 Task: Search one way flight ticket for 2 adults, 2 infants in seat and 1 infant on lap in first from Westerly: Westerly State Airport to Riverton: Central Wyoming Regional Airport (was Riverton Regional) on 8-4-2023. Choice of flights is Southwest. Number of bags: 5 checked bags. Price is upto 85000. Outbound departure time preference is 10:45.
Action: Mouse moved to (312, 274)
Screenshot: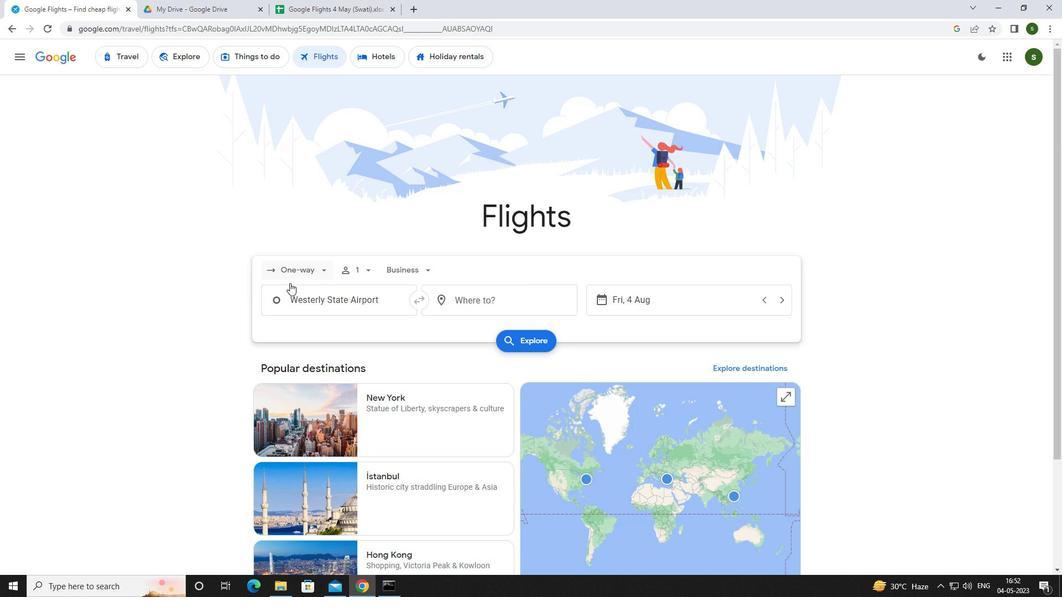 
Action: Mouse pressed left at (312, 274)
Screenshot: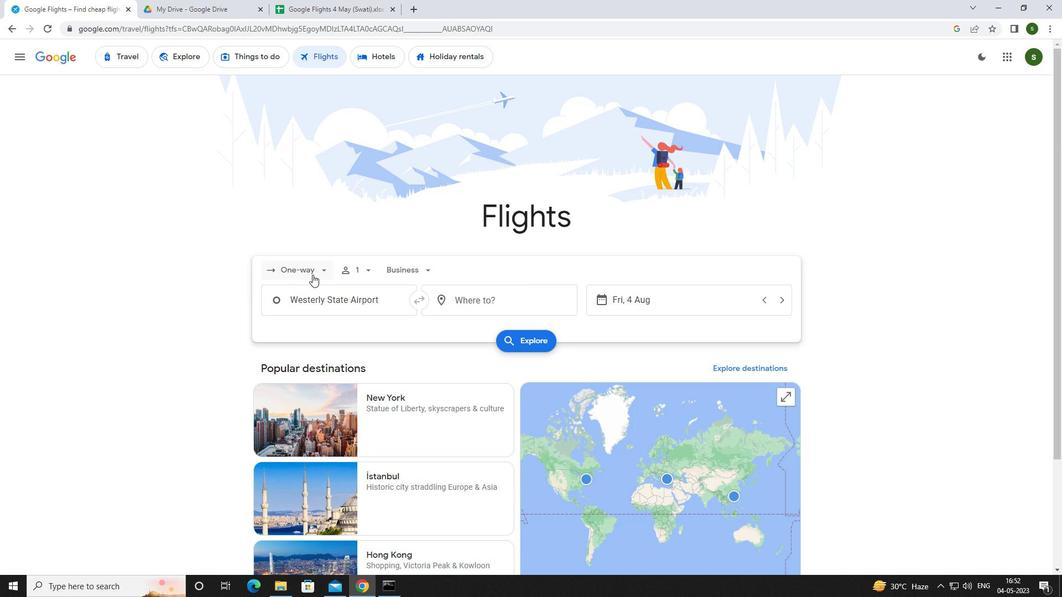 
Action: Mouse moved to (316, 315)
Screenshot: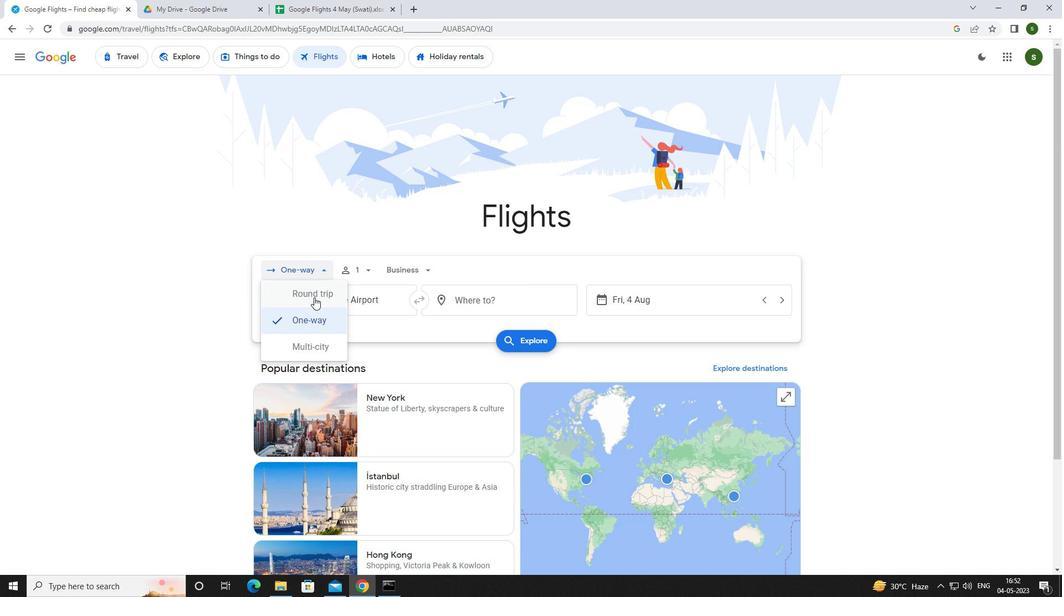 
Action: Mouse pressed left at (316, 315)
Screenshot: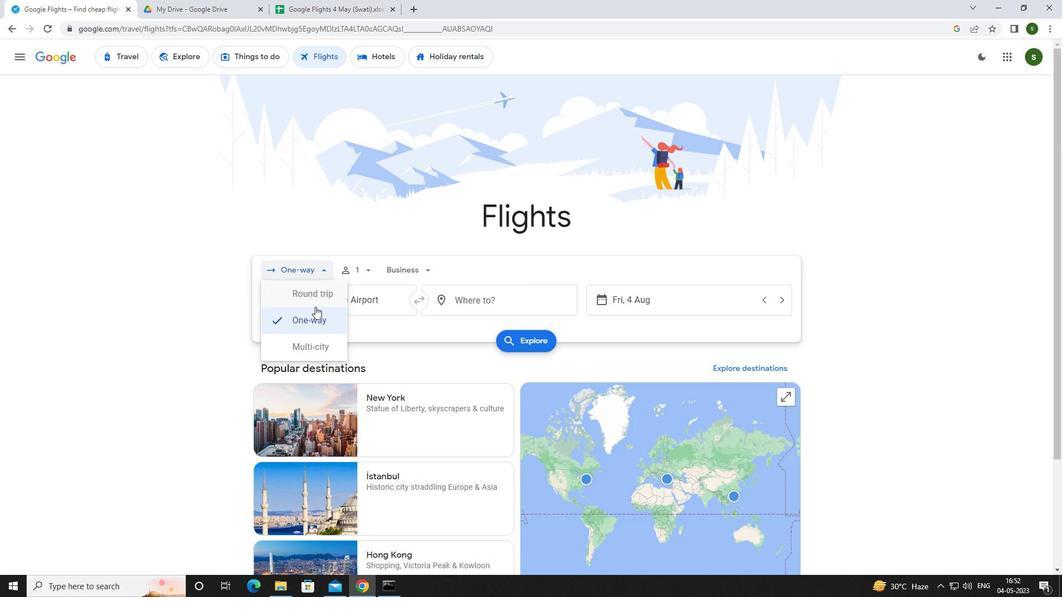
Action: Mouse moved to (367, 271)
Screenshot: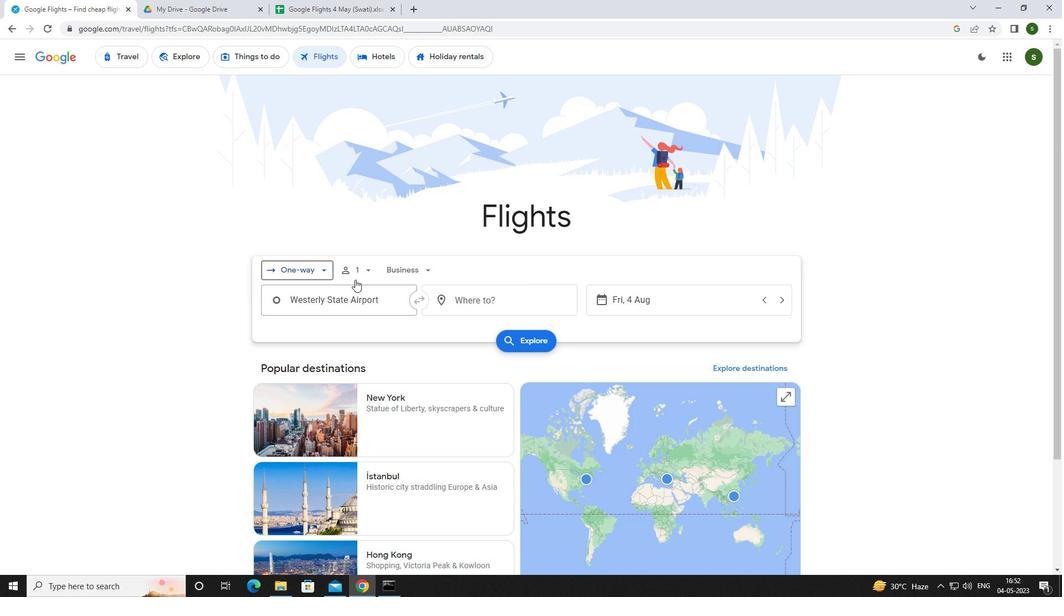 
Action: Mouse pressed left at (367, 271)
Screenshot: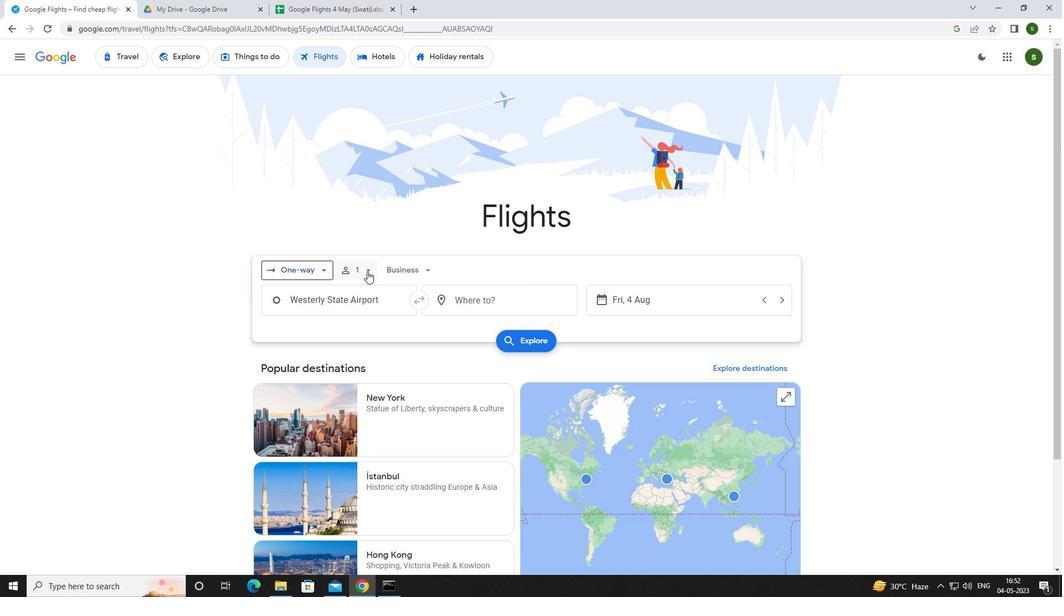 
Action: Mouse moved to (458, 293)
Screenshot: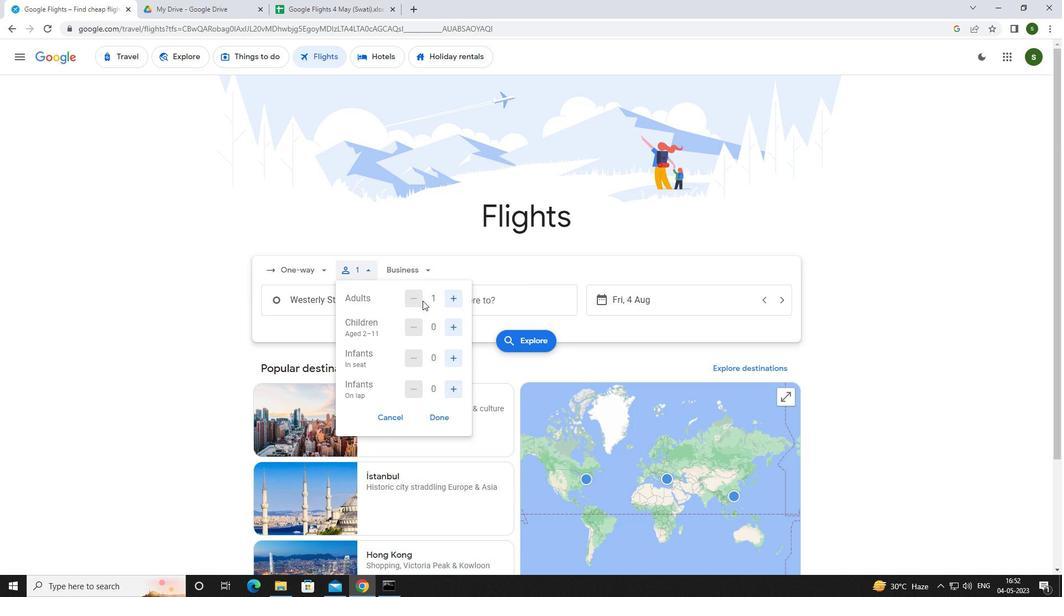 
Action: Mouse pressed left at (458, 293)
Screenshot: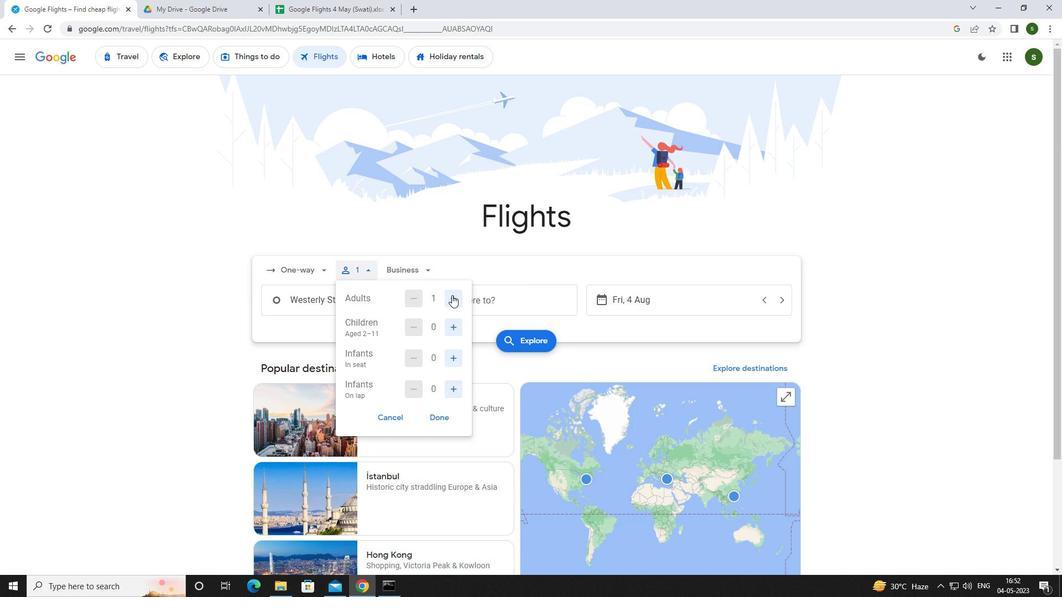 
Action: Mouse moved to (450, 355)
Screenshot: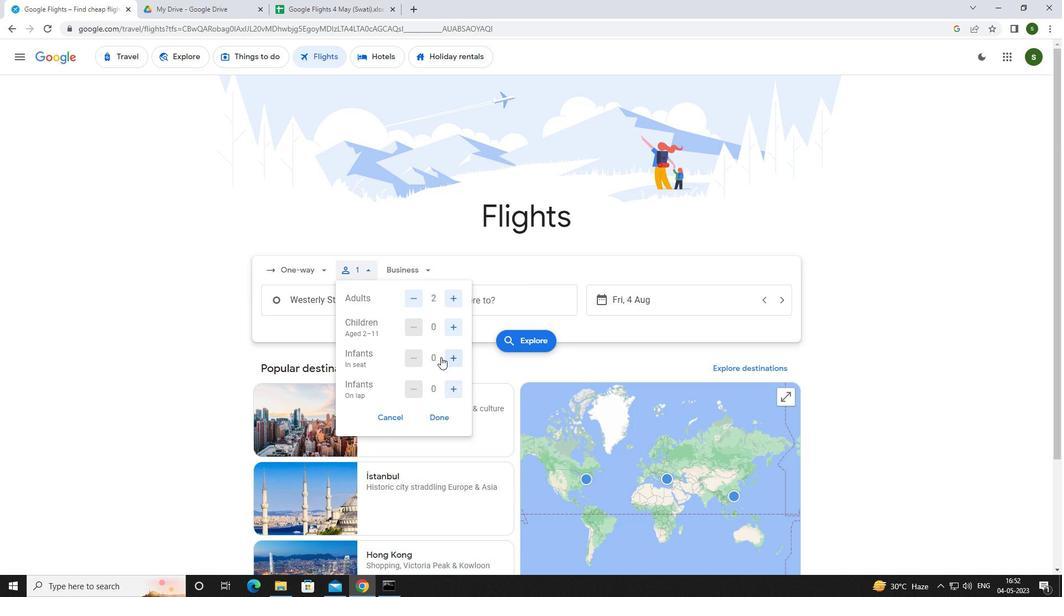 
Action: Mouse pressed left at (450, 355)
Screenshot: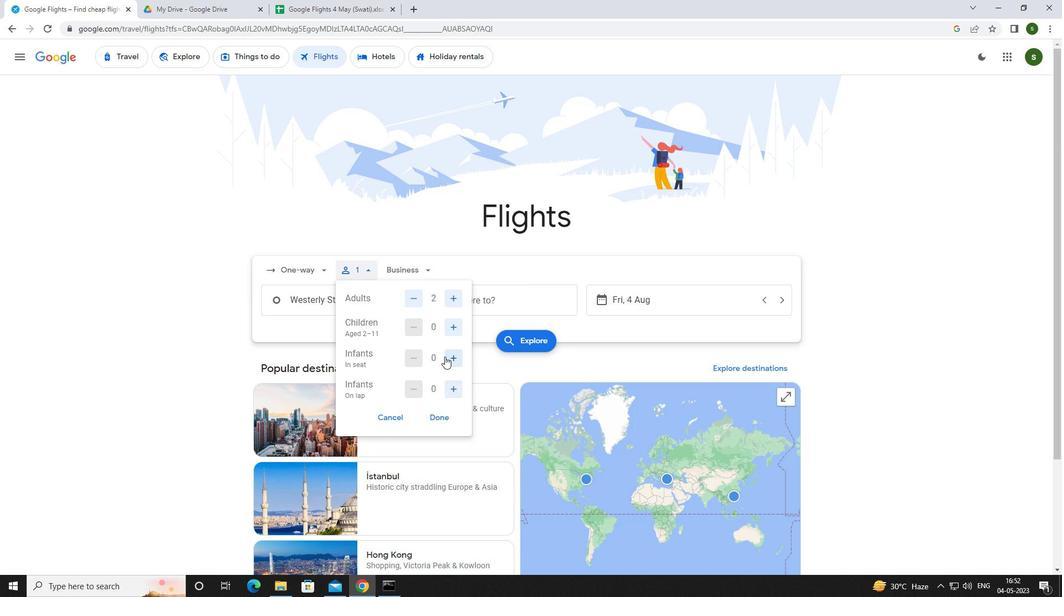 
Action: Mouse pressed left at (450, 355)
Screenshot: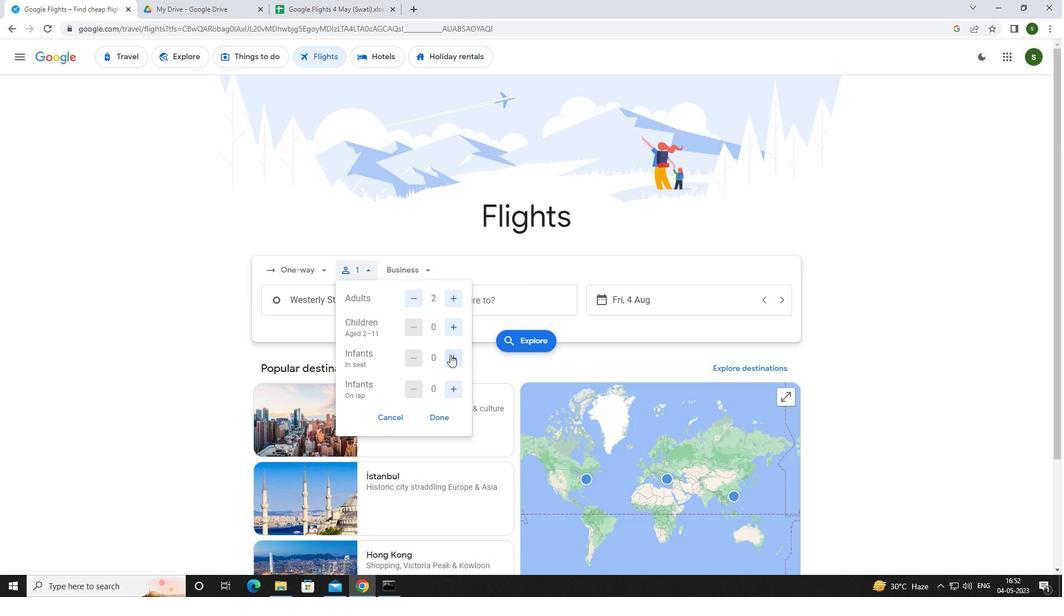 
Action: Mouse moved to (453, 381)
Screenshot: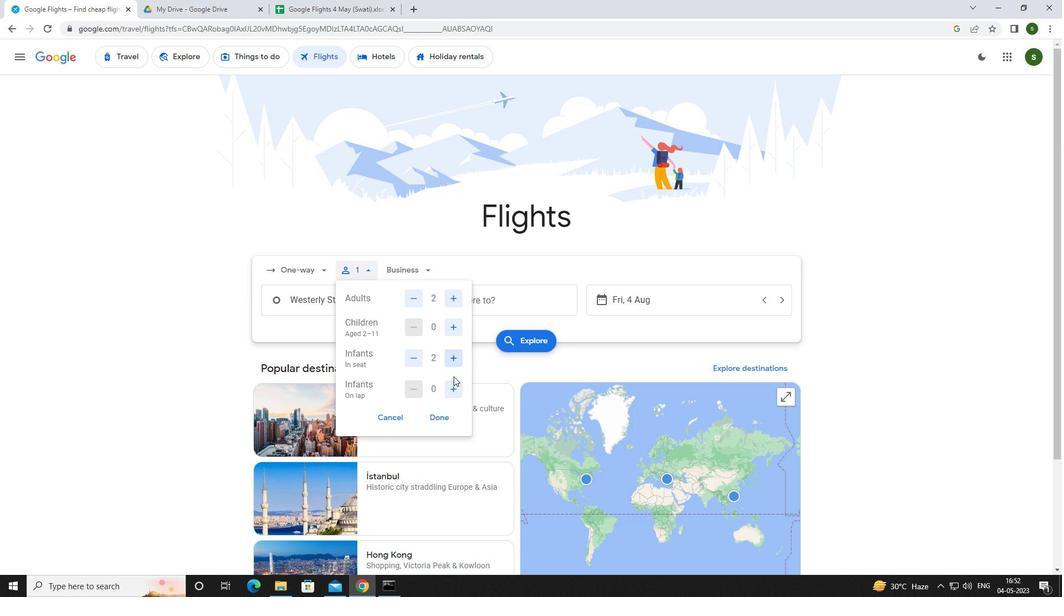 
Action: Mouse pressed left at (453, 381)
Screenshot: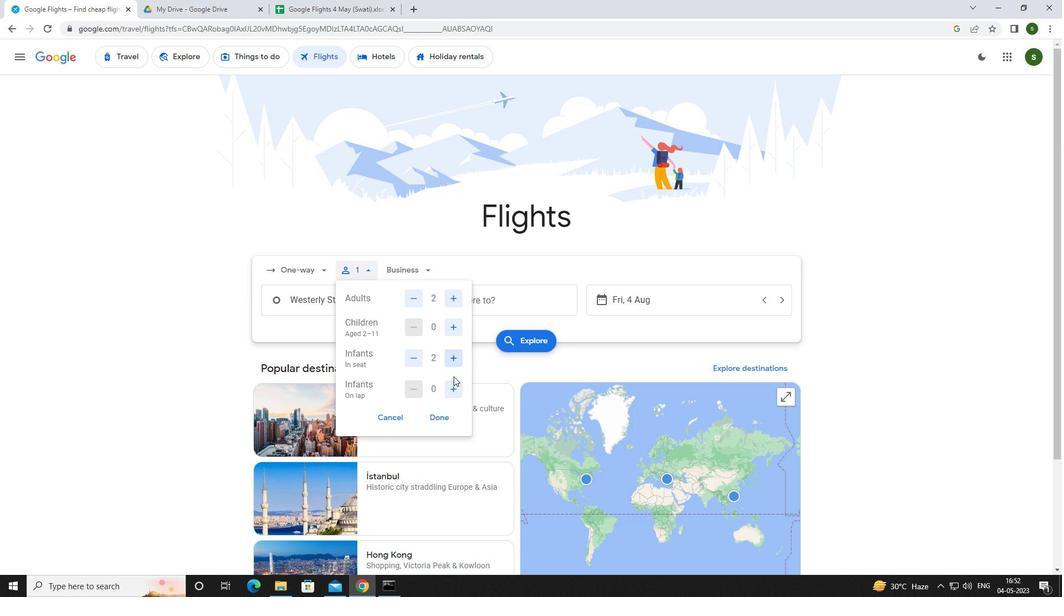 
Action: Mouse moved to (427, 266)
Screenshot: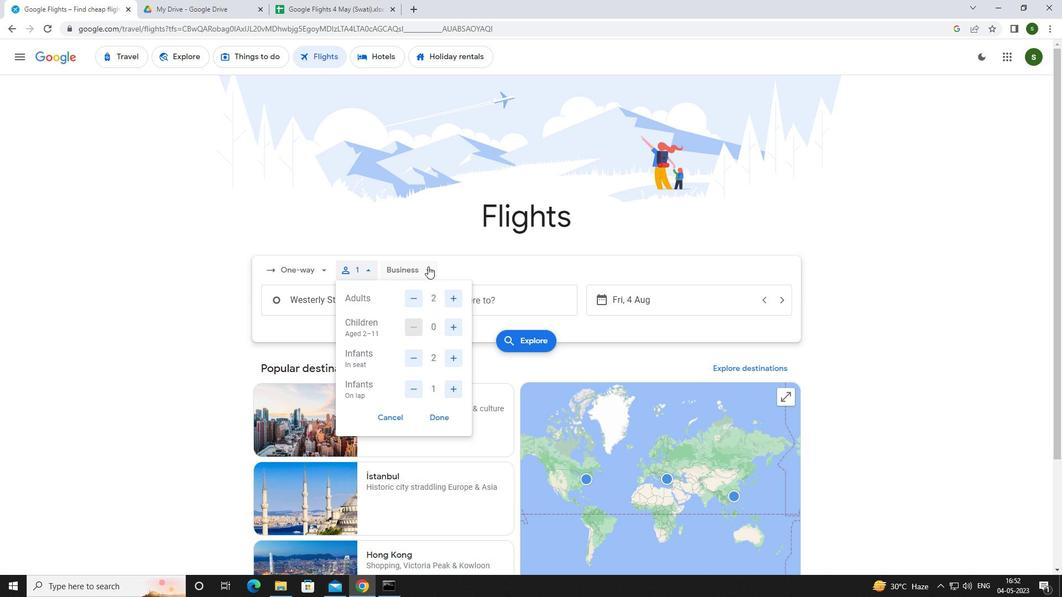 
Action: Mouse pressed left at (427, 266)
Screenshot: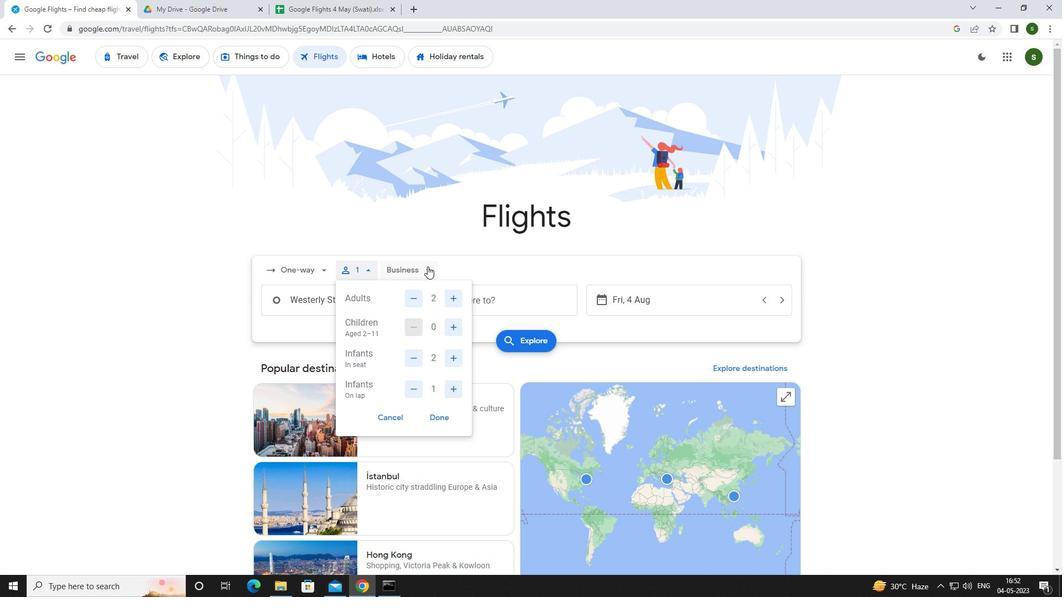 
Action: Mouse moved to (433, 362)
Screenshot: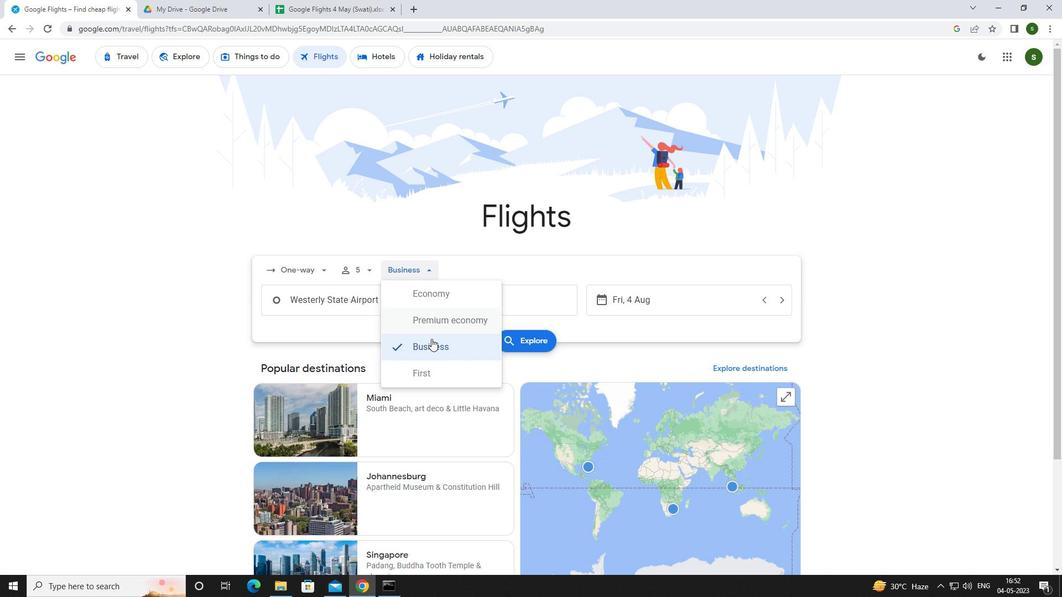 
Action: Mouse pressed left at (433, 362)
Screenshot: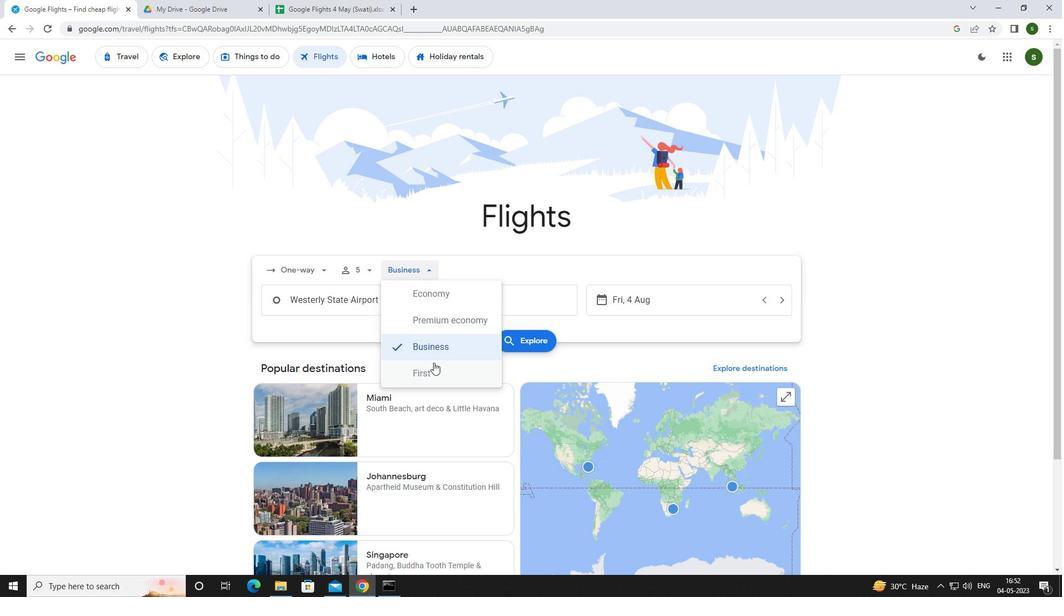 
Action: Mouse moved to (376, 301)
Screenshot: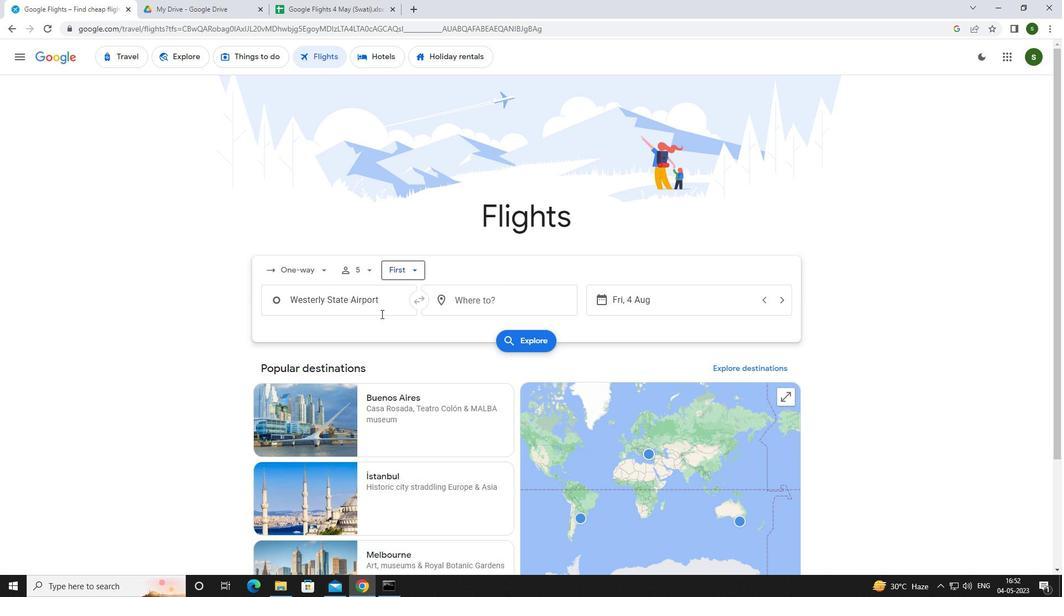 
Action: Mouse pressed left at (376, 301)
Screenshot: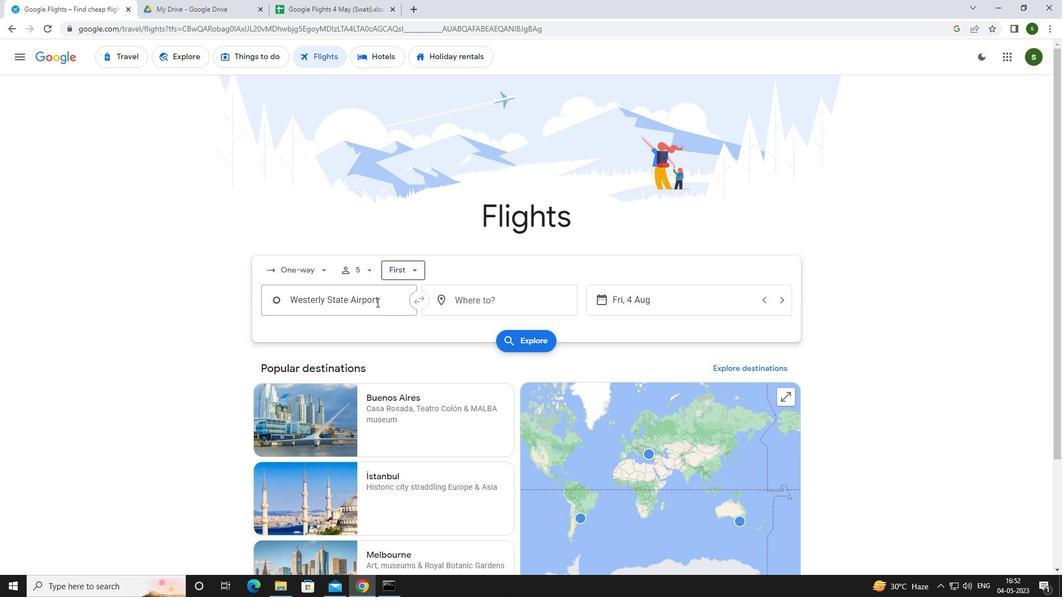
Action: Mouse moved to (359, 310)
Screenshot: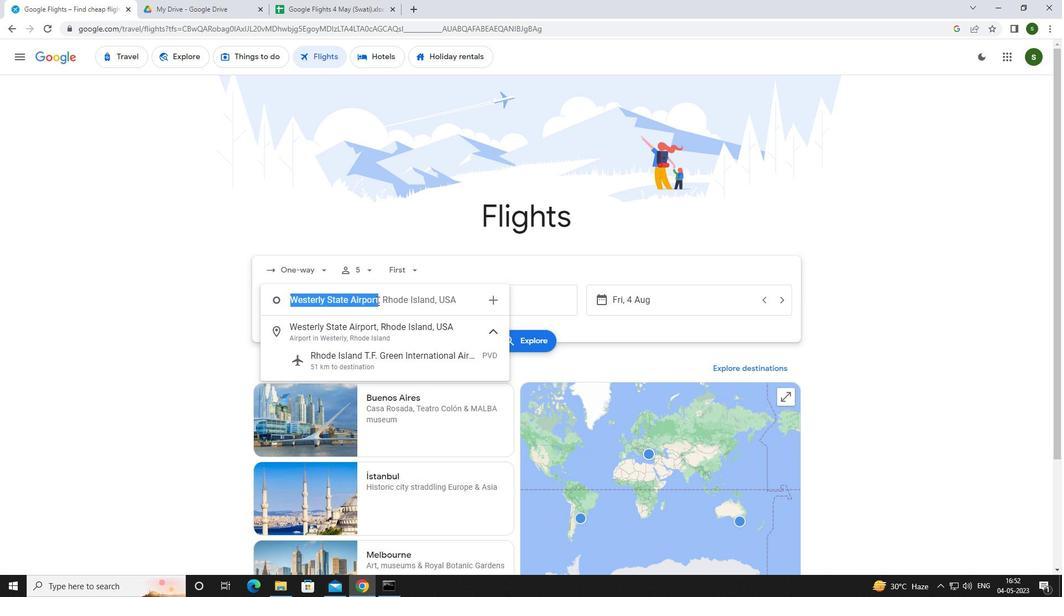 
Action: Key pressed <Key.caps_lock>w<Key.caps_lock>esterly<Key.space><Key.caps_lock>s<Key.caps_lock>tate
Screenshot: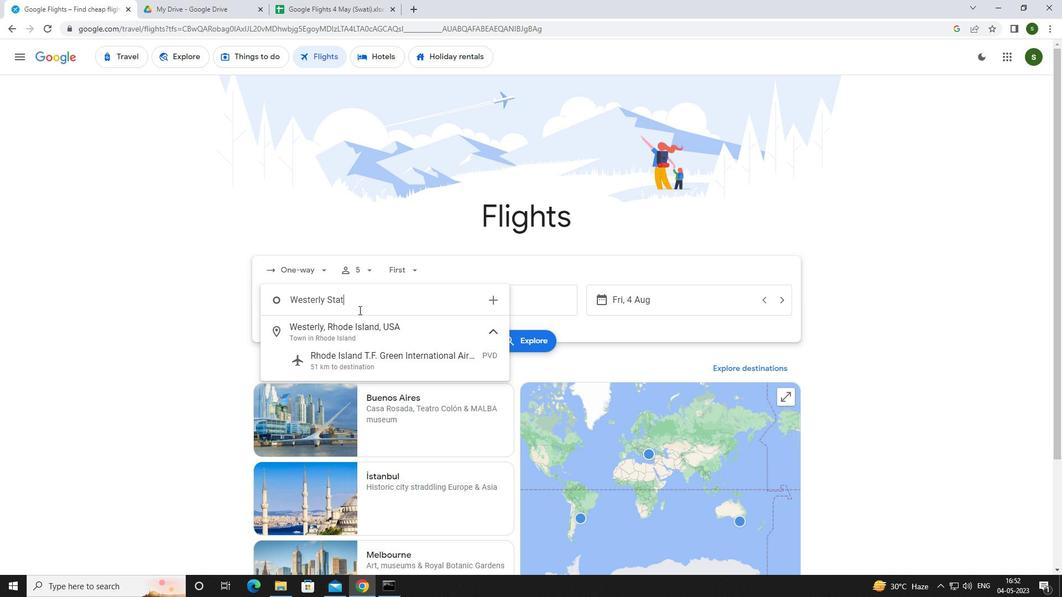 
Action: Mouse moved to (360, 327)
Screenshot: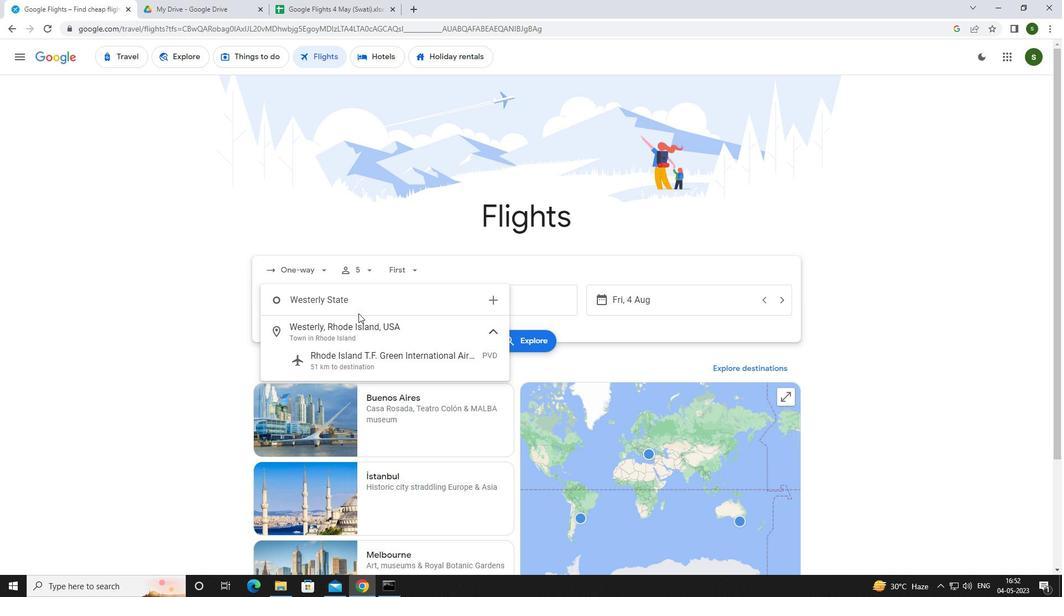 
Action: Mouse pressed left at (360, 327)
Screenshot: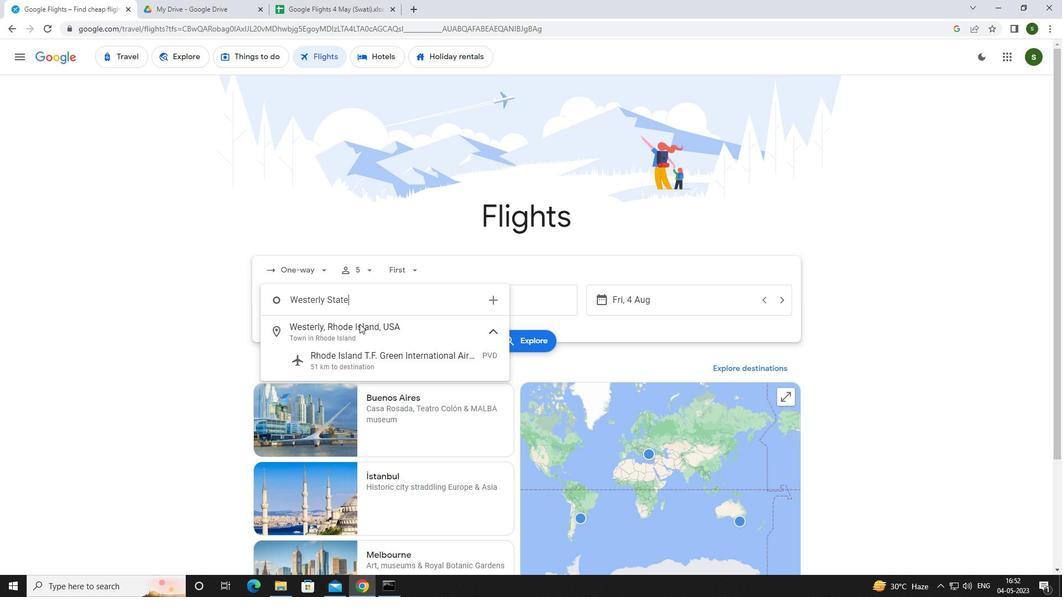 
Action: Mouse moved to (497, 301)
Screenshot: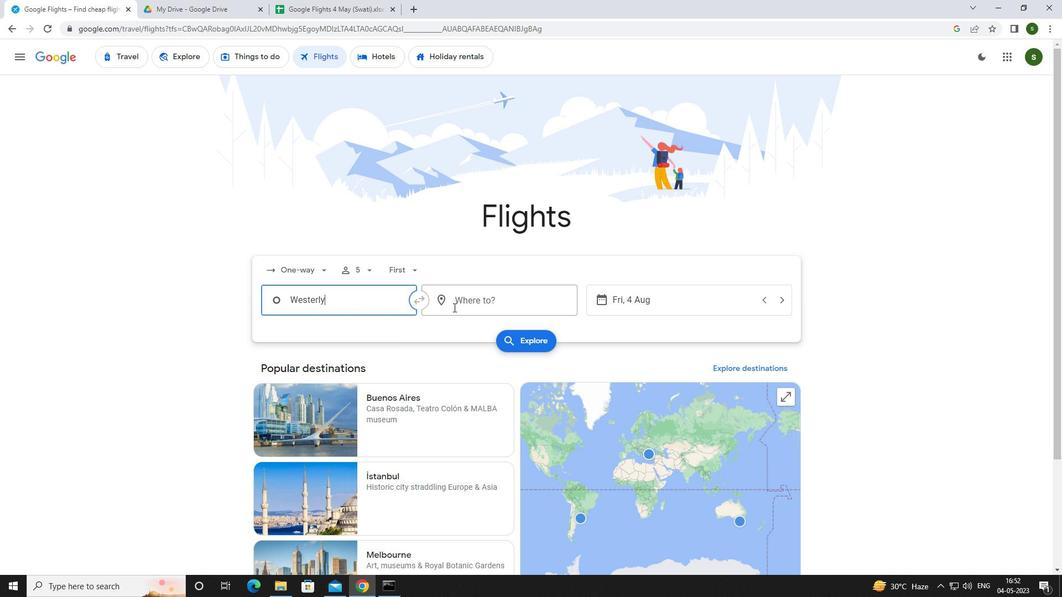 
Action: Mouse pressed left at (497, 301)
Screenshot: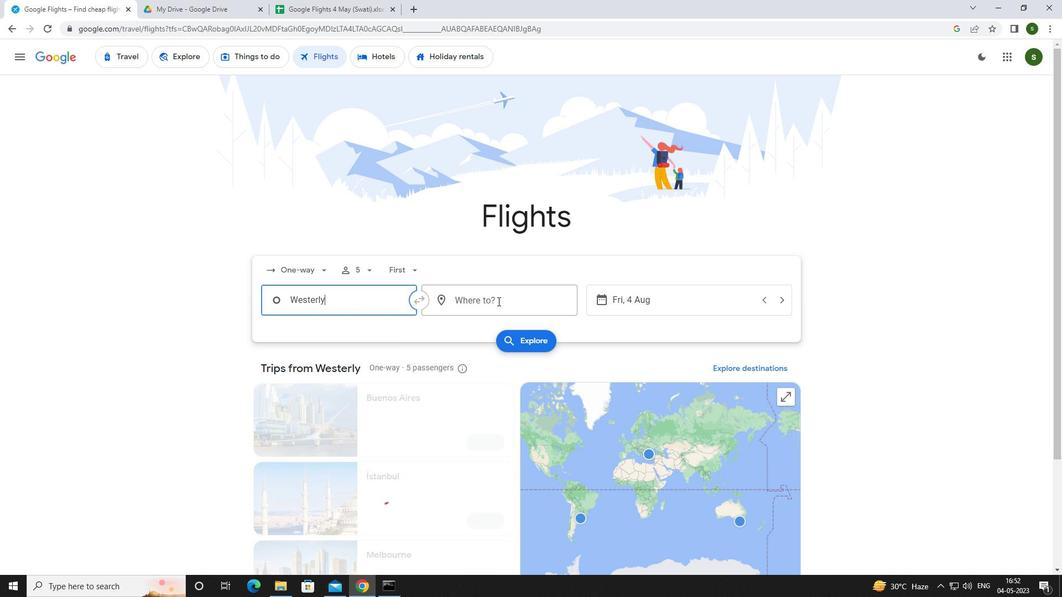 
Action: Mouse moved to (455, 317)
Screenshot: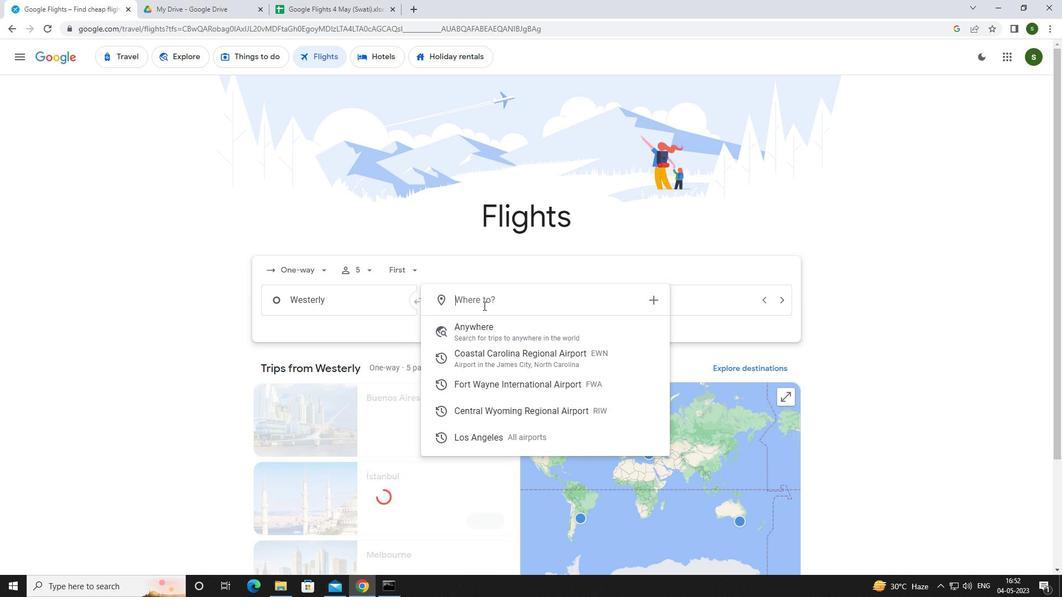
Action: Key pressed <Key.caps_lock>r<Key.caps_lock>iverto
Screenshot: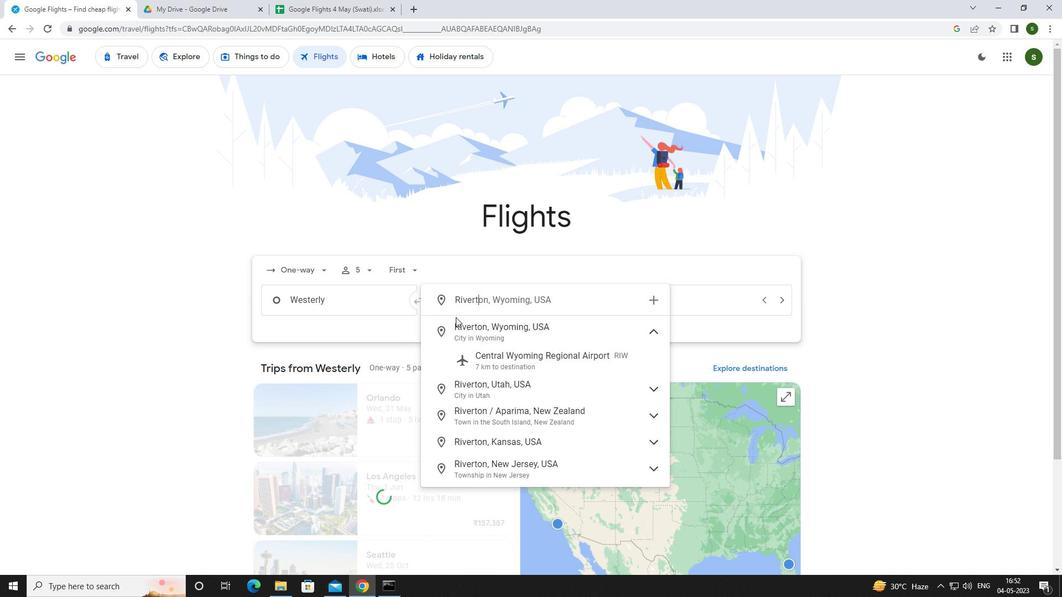 
Action: Mouse moved to (500, 357)
Screenshot: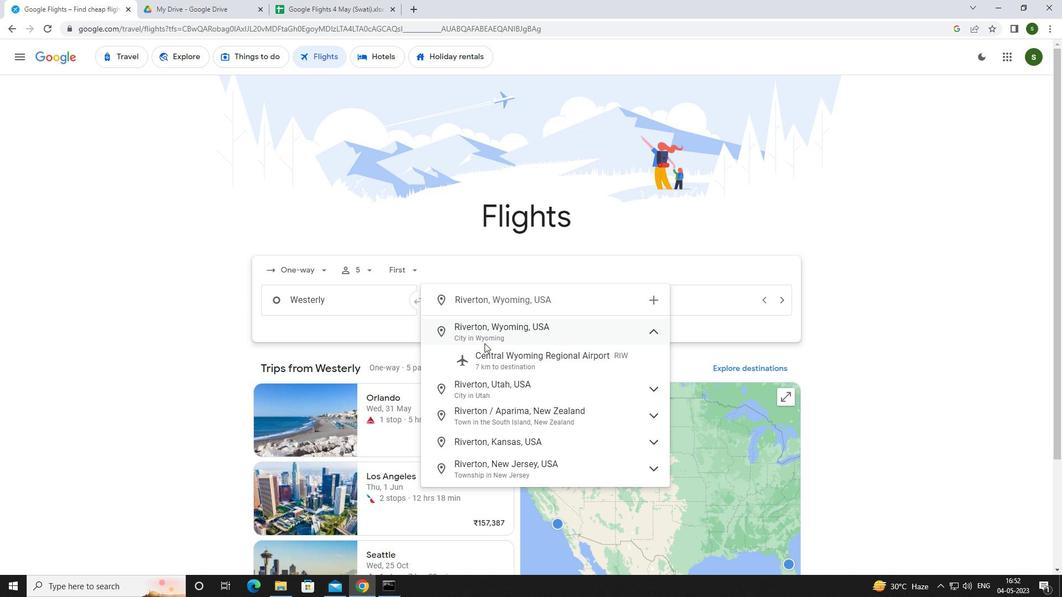 
Action: Mouse pressed left at (500, 357)
Screenshot: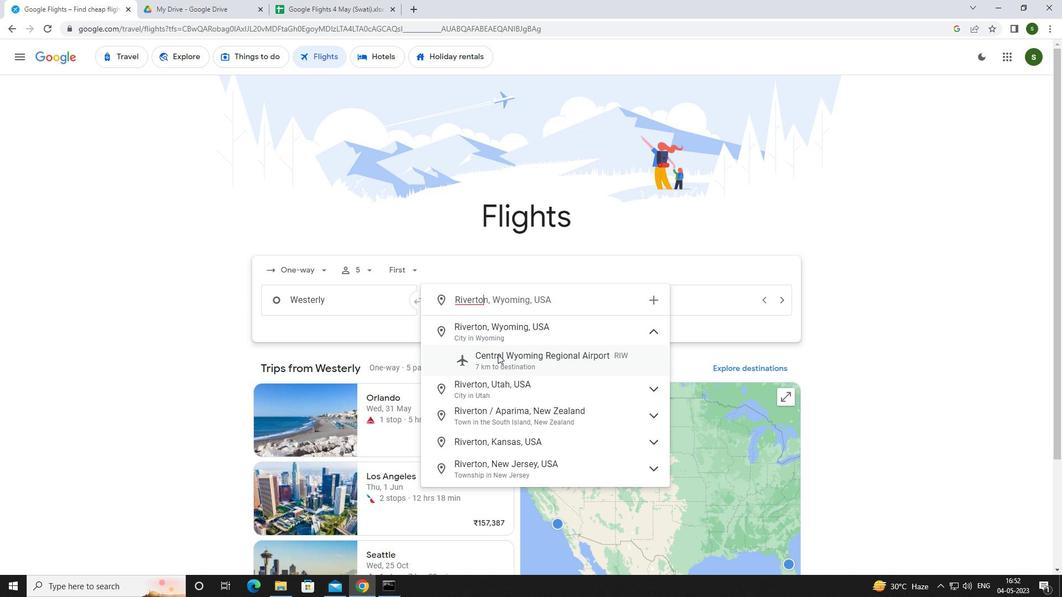 
Action: Mouse moved to (660, 301)
Screenshot: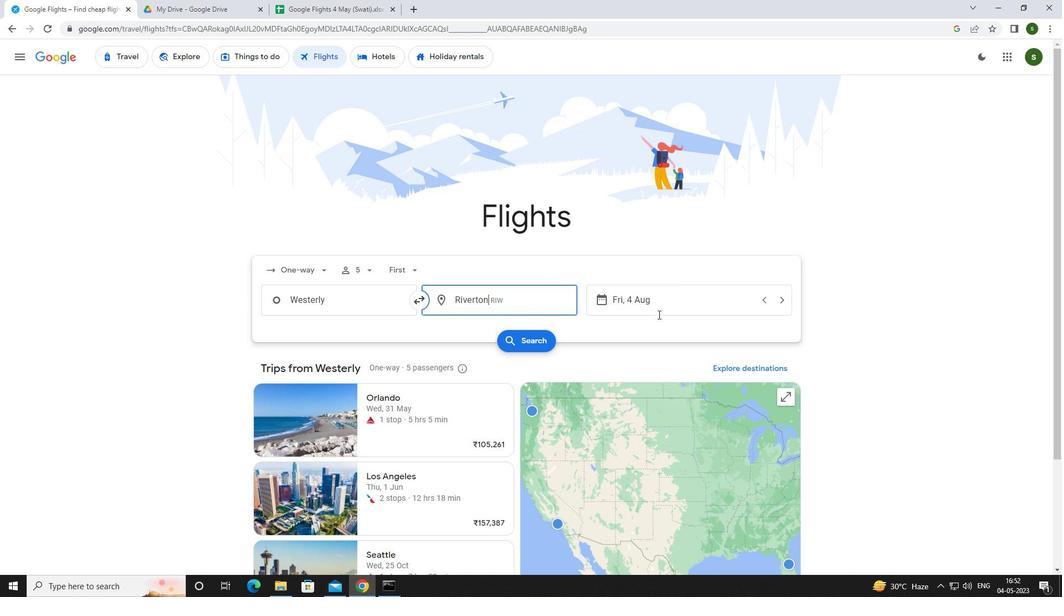 
Action: Mouse pressed left at (660, 301)
Screenshot: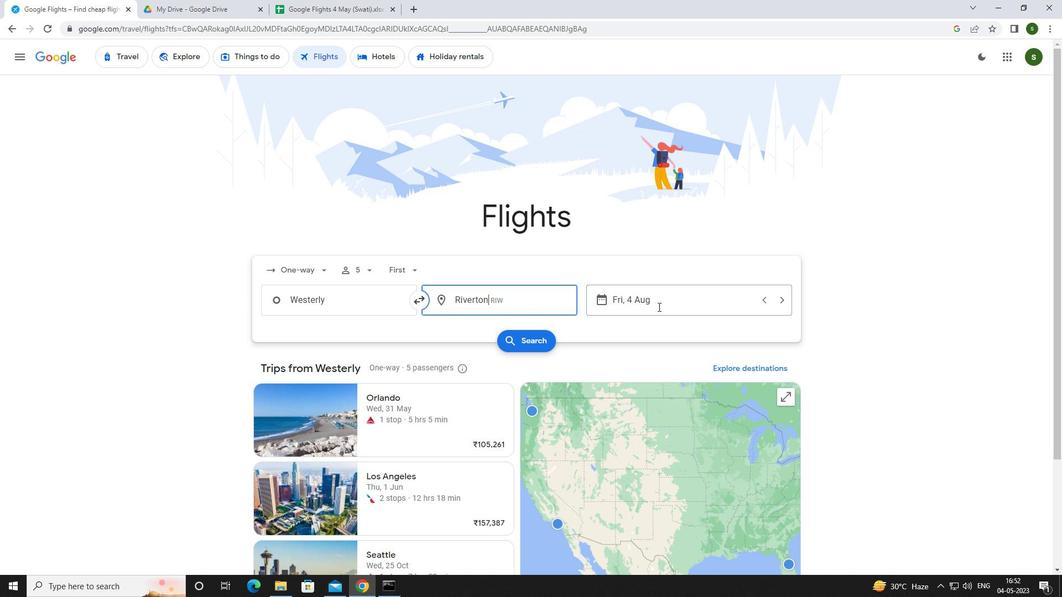 
Action: Mouse moved to (531, 369)
Screenshot: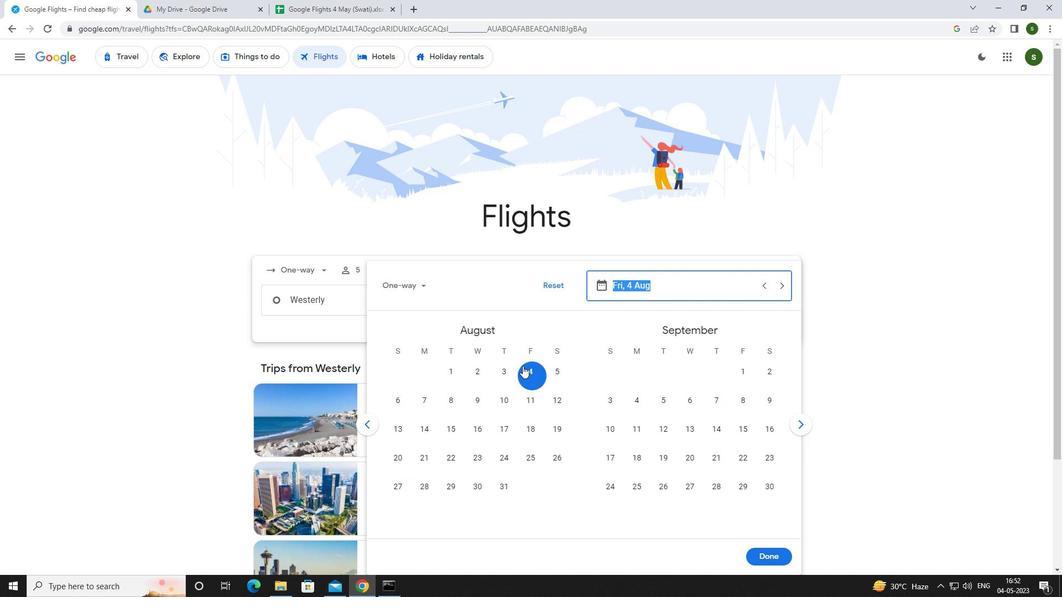 
Action: Mouse pressed left at (531, 369)
Screenshot: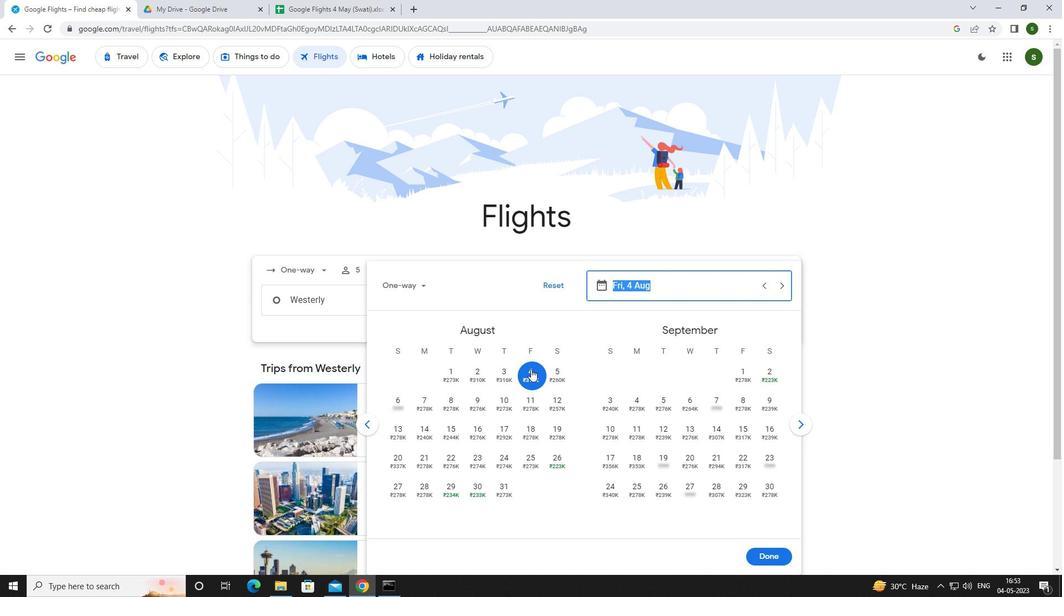 
Action: Mouse moved to (754, 550)
Screenshot: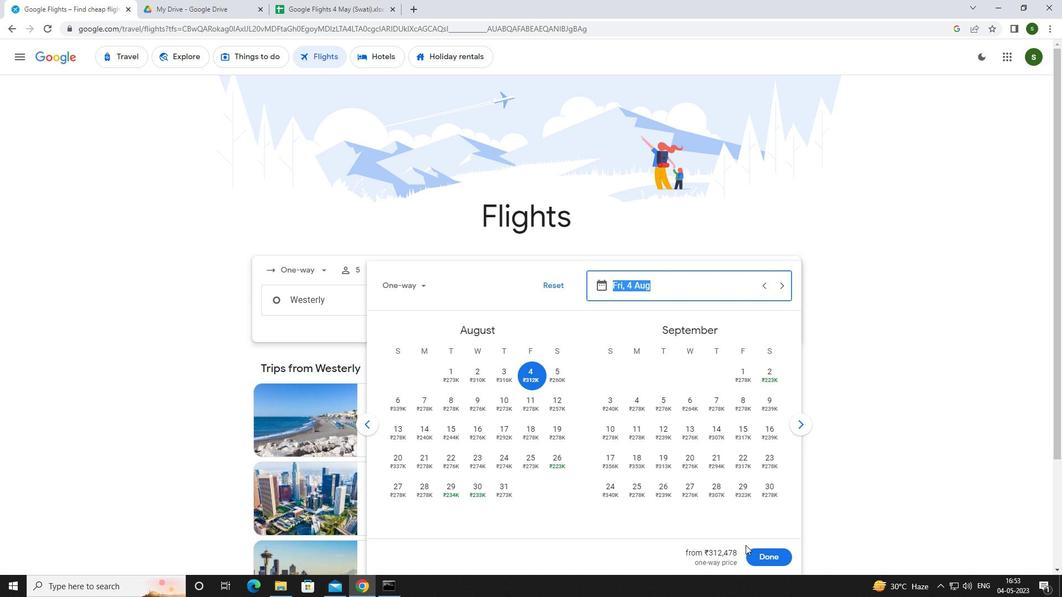 
Action: Mouse pressed left at (754, 550)
Screenshot: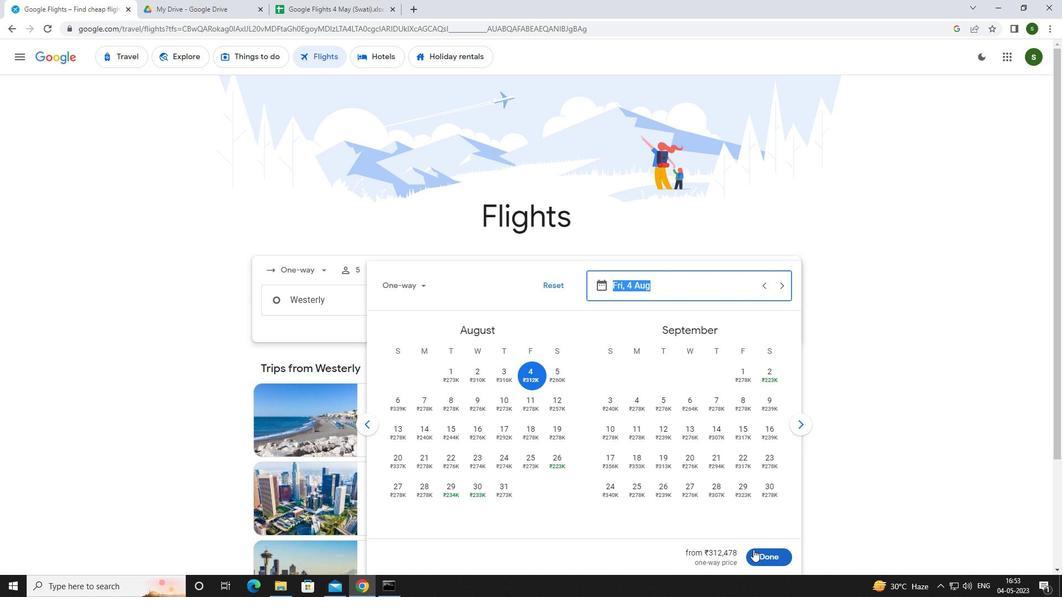 
Action: Mouse moved to (522, 342)
Screenshot: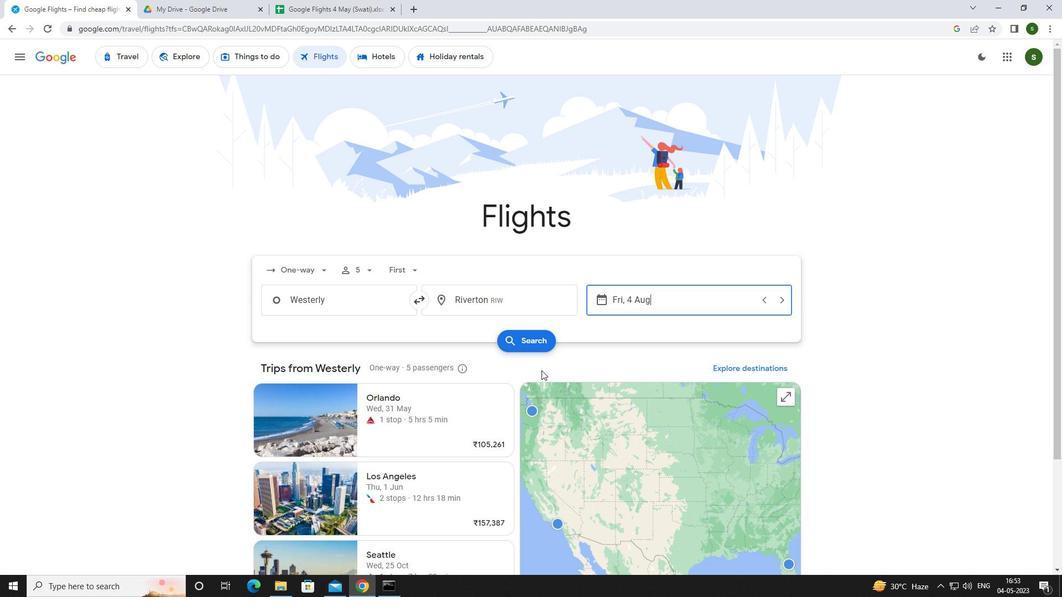 
Action: Mouse pressed left at (522, 342)
Screenshot: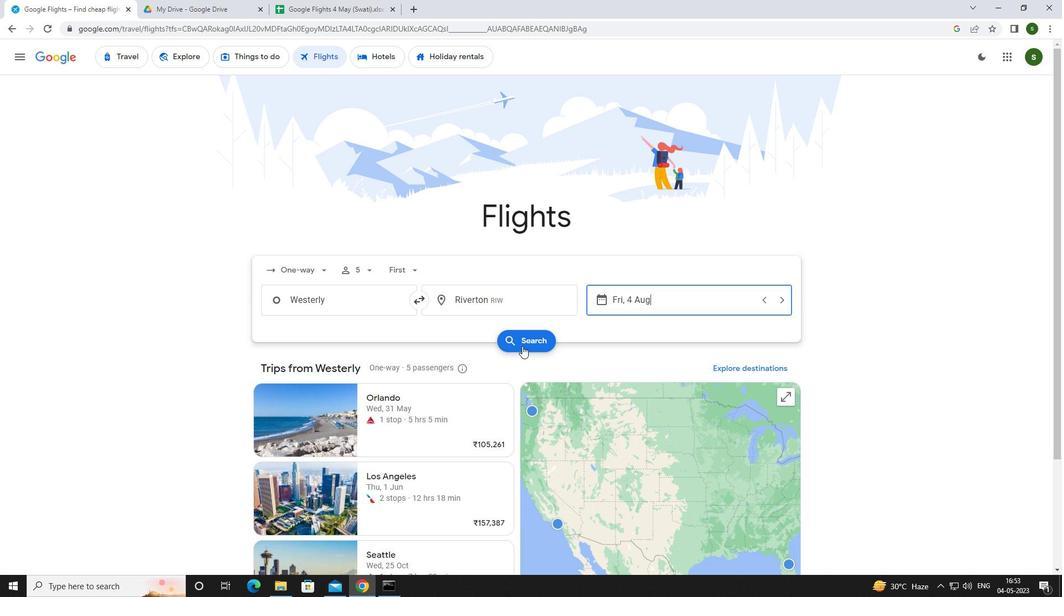 
Action: Mouse moved to (279, 160)
Screenshot: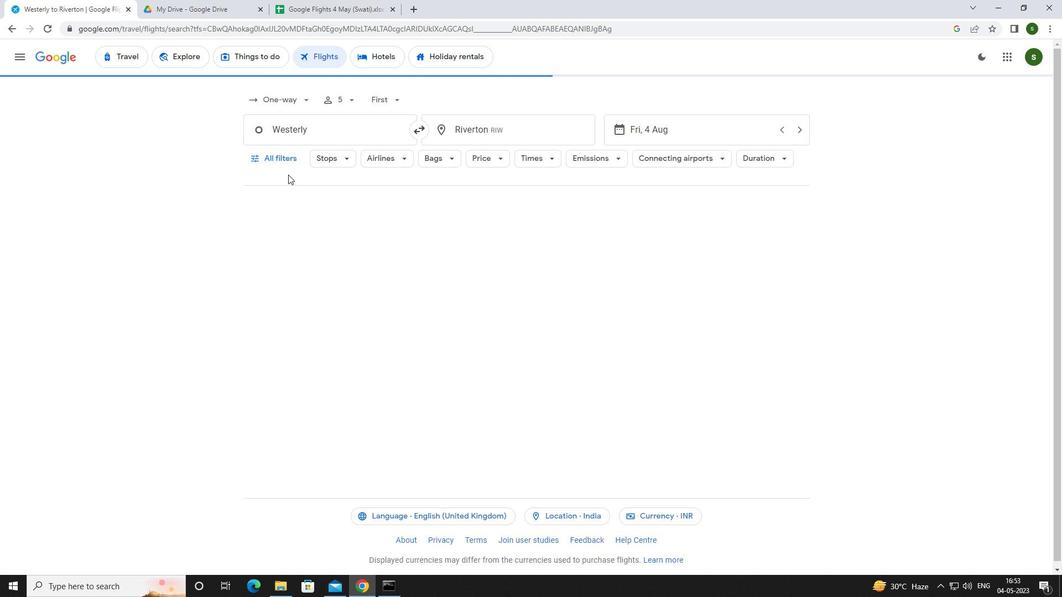 
Action: Mouse pressed left at (279, 160)
Screenshot: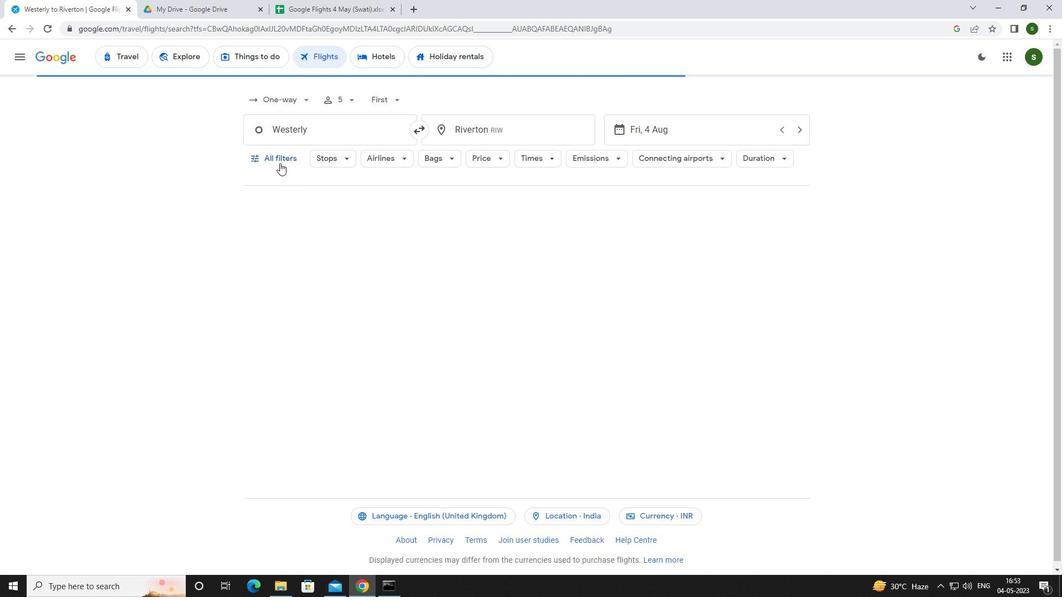 
Action: Mouse moved to (413, 392)
Screenshot: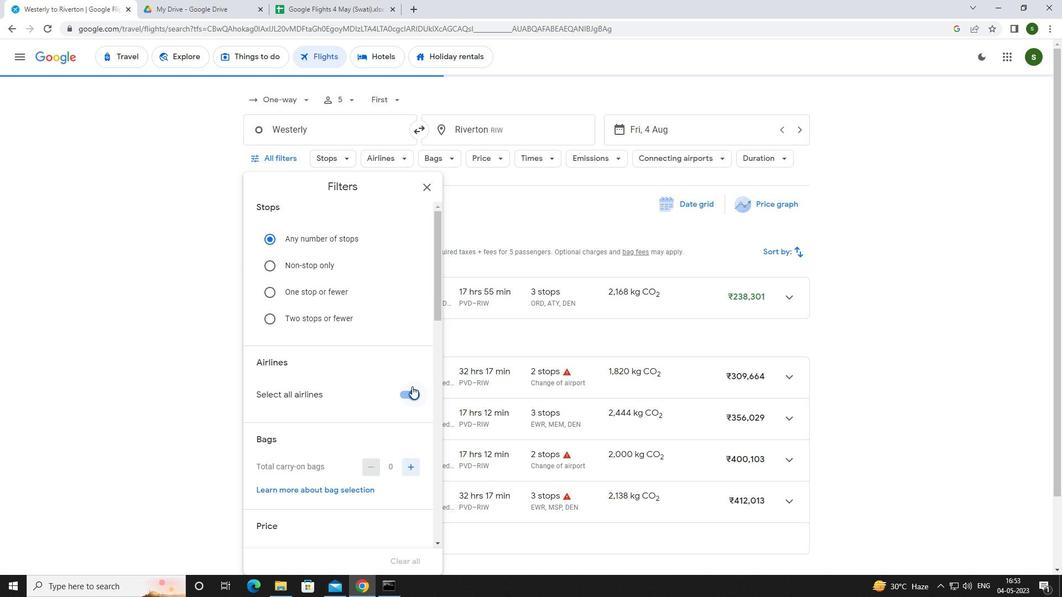 
Action: Mouse pressed left at (413, 392)
Screenshot: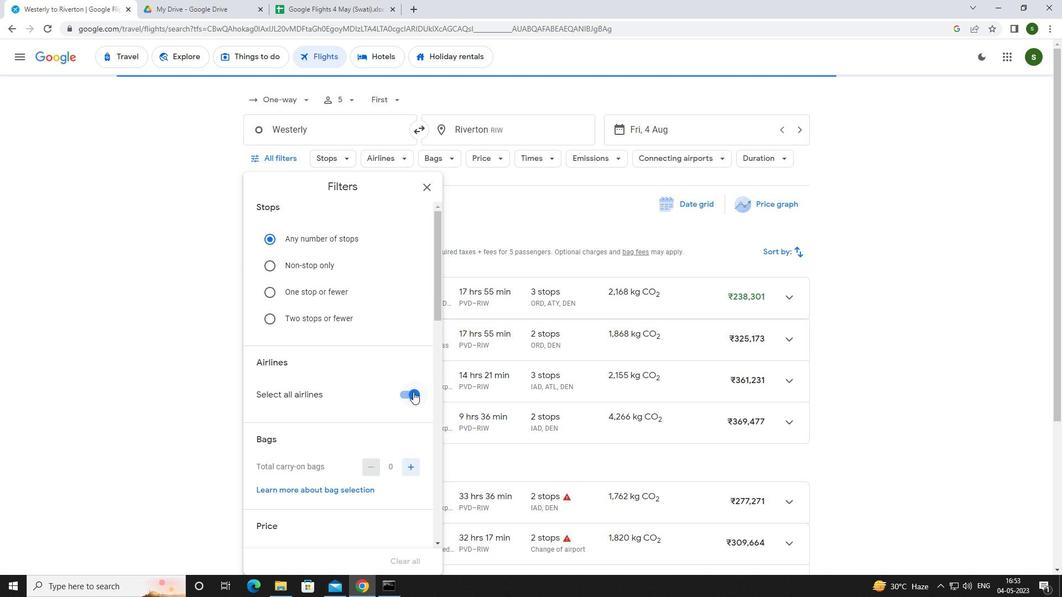 
Action: Mouse moved to (395, 365)
Screenshot: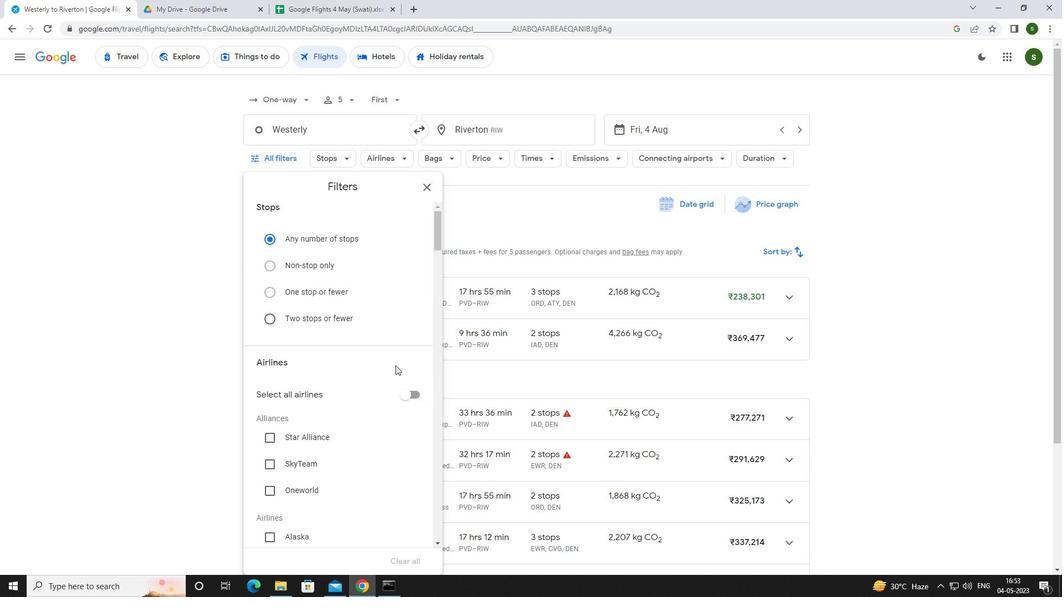 
Action: Mouse scrolled (395, 365) with delta (0, 0)
Screenshot: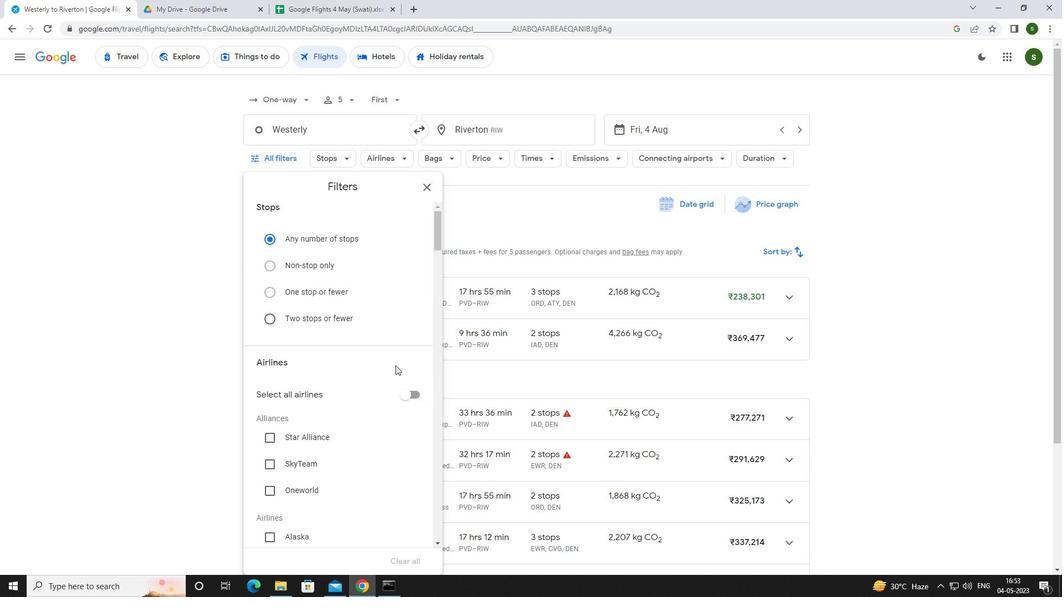 
Action: Mouse moved to (394, 365)
Screenshot: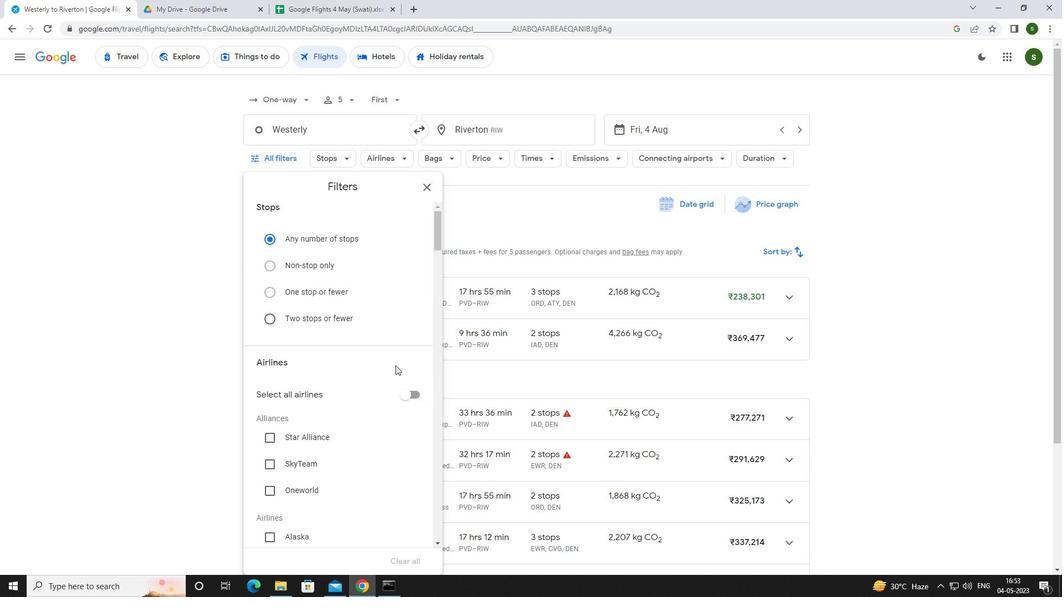 
Action: Mouse scrolled (394, 365) with delta (0, 0)
Screenshot: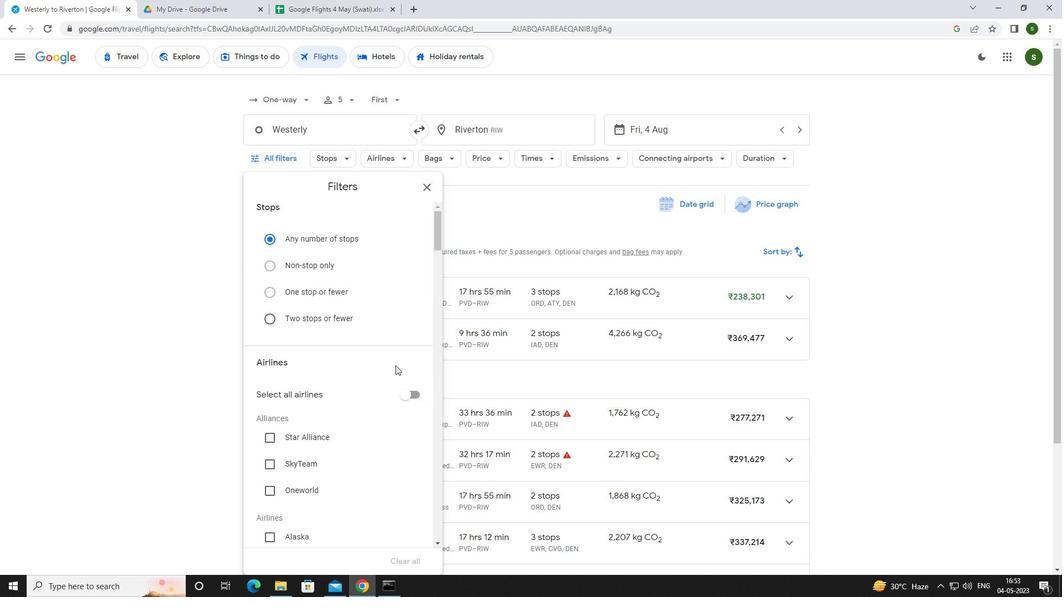 
Action: Mouse moved to (394, 365)
Screenshot: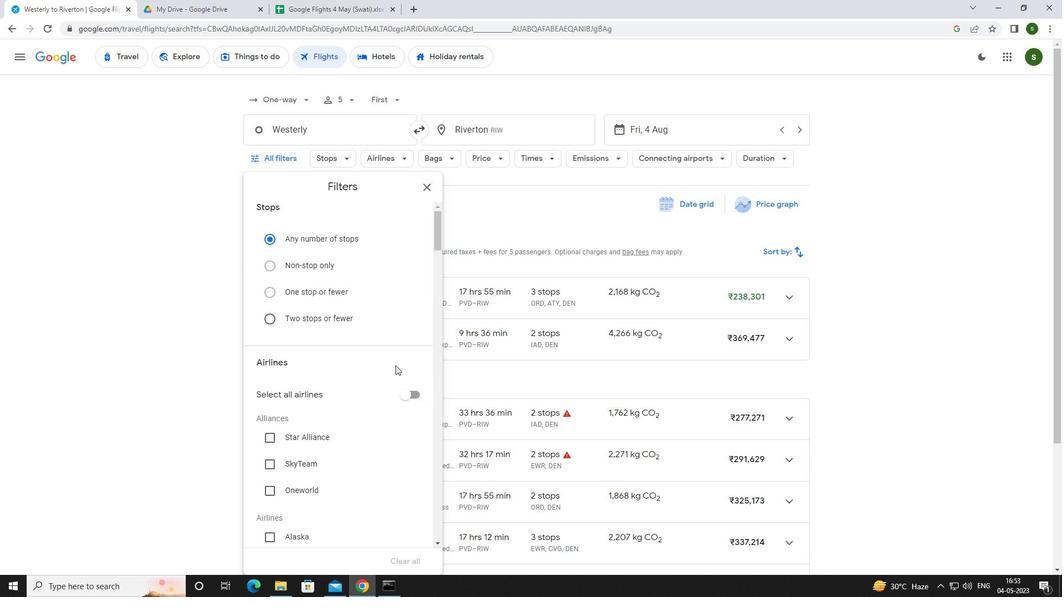 
Action: Mouse scrolled (394, 365) with delta (0, 0)
Screenshot: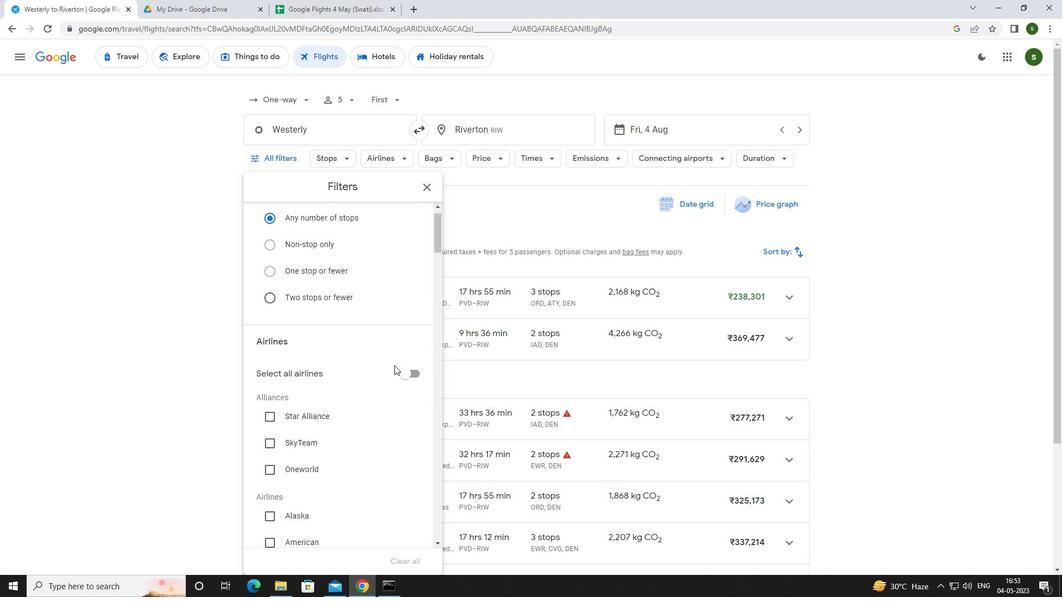 
Action: Mouse scrolled (394, 365) with delta (0, 0)
Screenshot: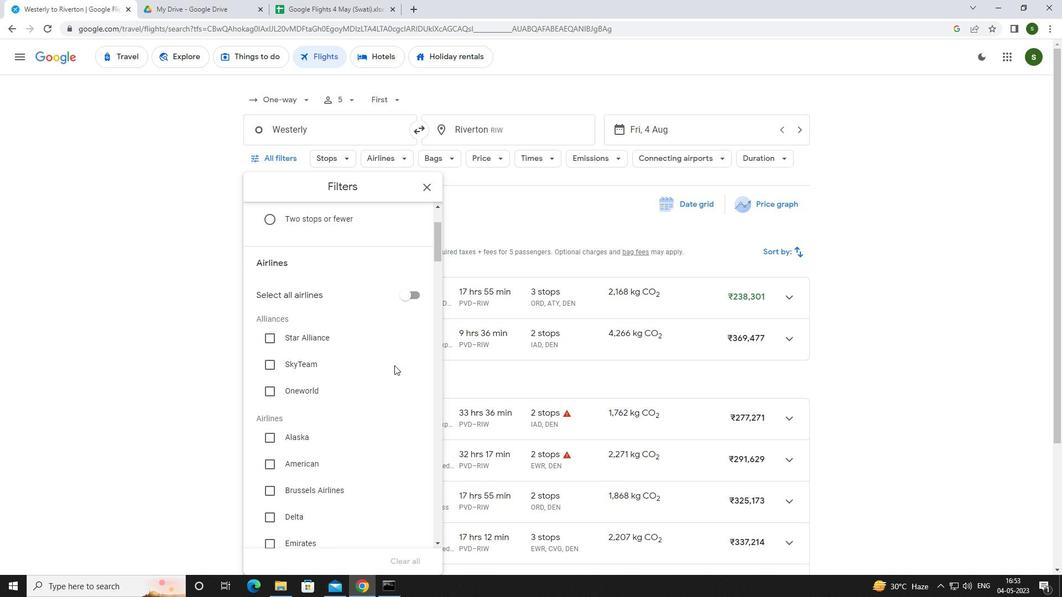 
Action: Mouse scrolled (394, 365) with delta (0, 0)
Screenshot: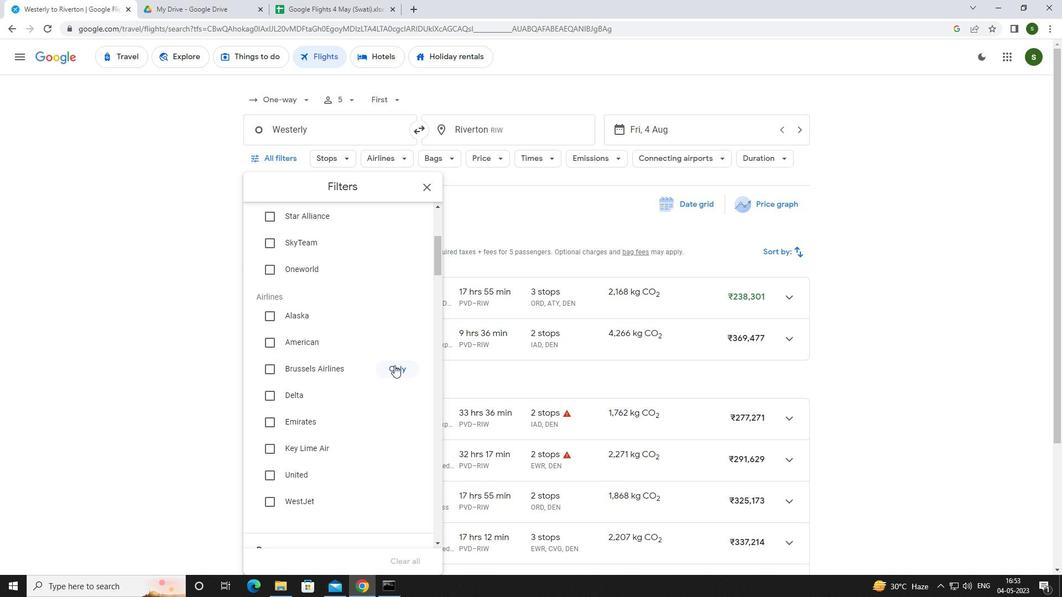 
Action: Mouse scrolled (394, 365) with delta (0, 0)
Screenshot: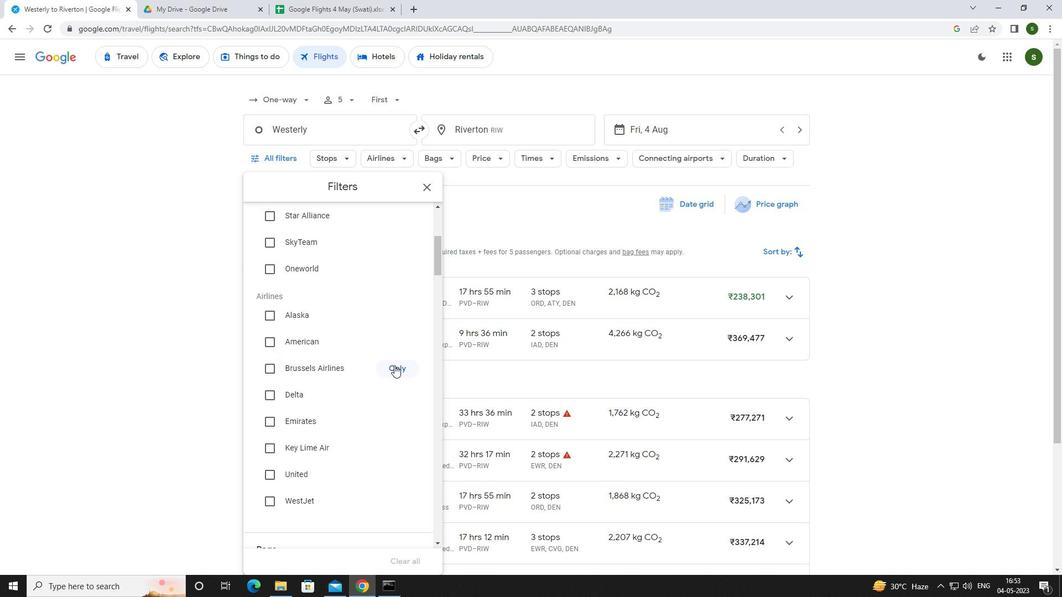 
Action: Mouse scrolled (394, 365) with delta (0, 0)
Screenshot: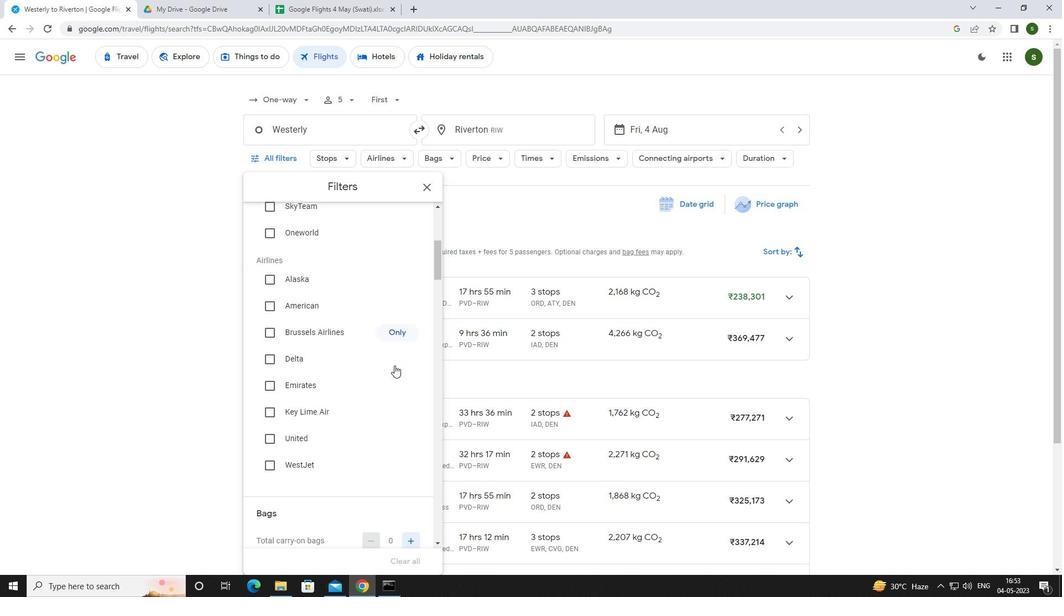 
Action: Mouse scrolled (394, 365) with delta (0, 0)
Screenshot: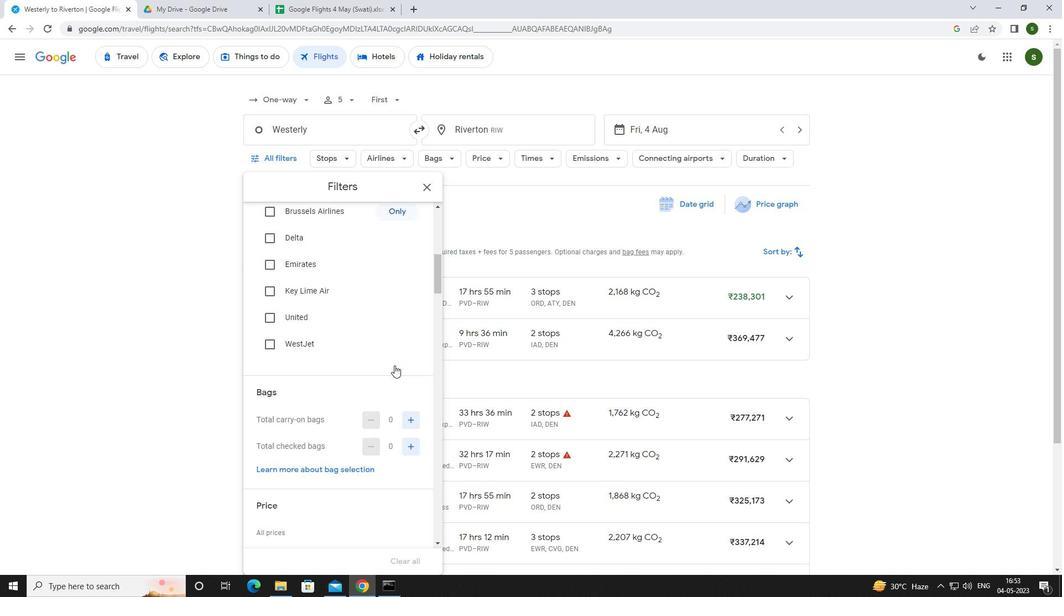 
Action: Mouse scrolled (394, 365) with delta (0, 0)
Screenshot: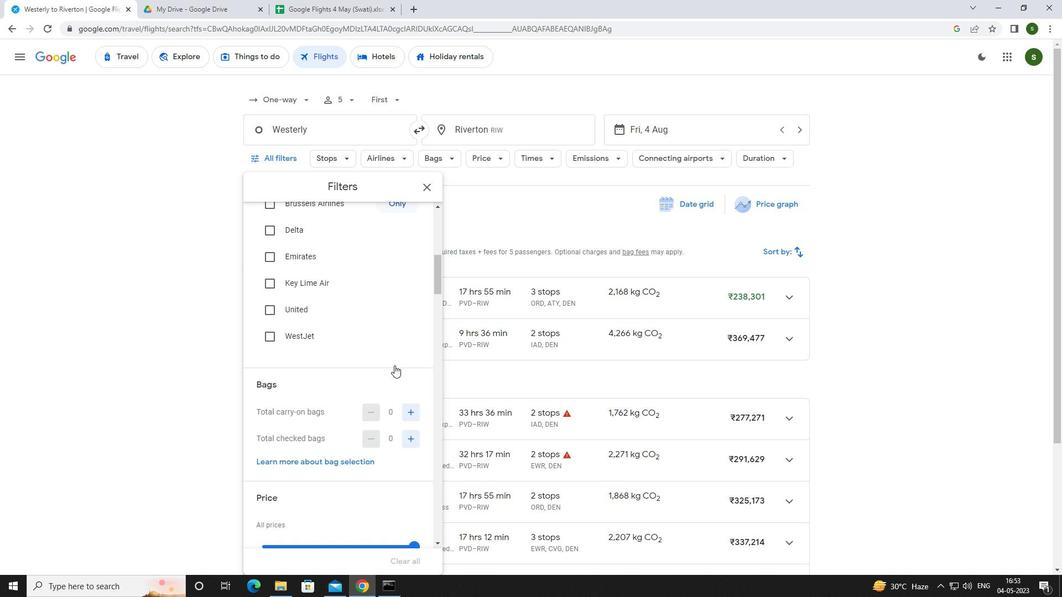 
Action: Mouse moved to (409, 329)
Screenshot: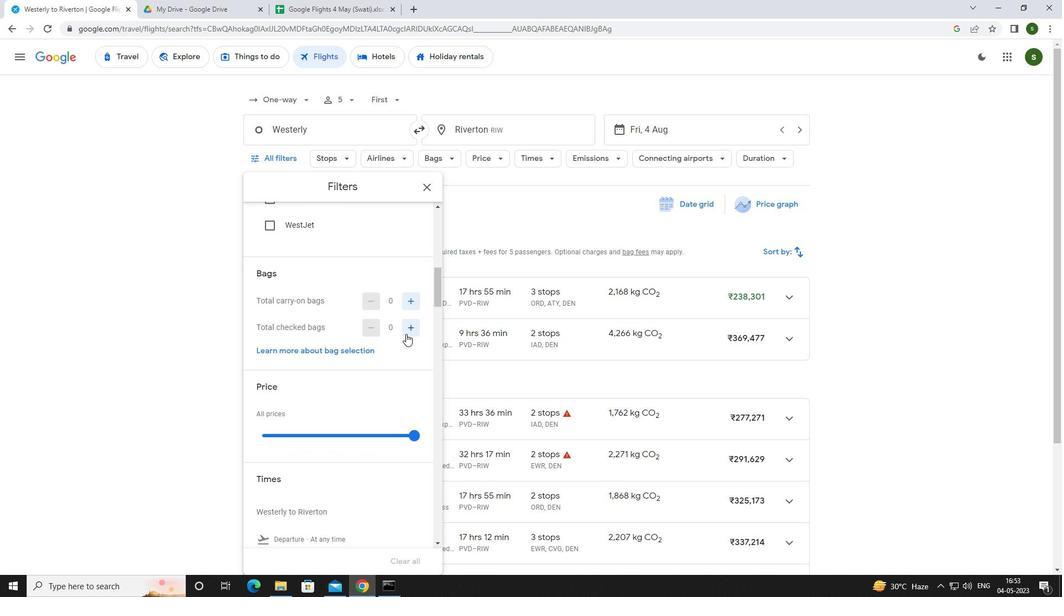 
Action: Mouse pressed left at (409, 329)
Screenshot: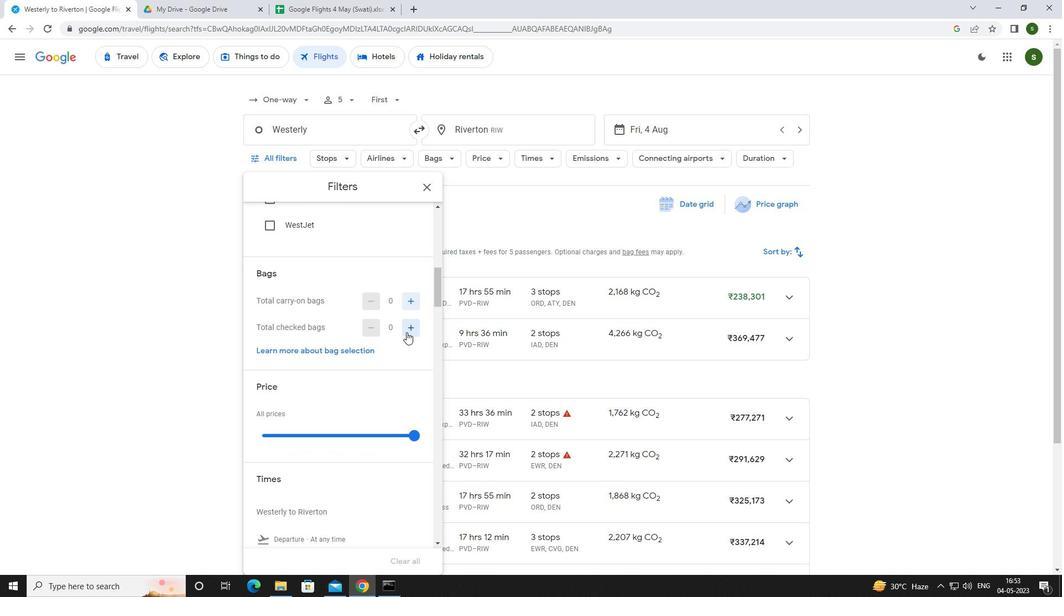 
Action: Mouse moved to (409, 328)
Screenshot: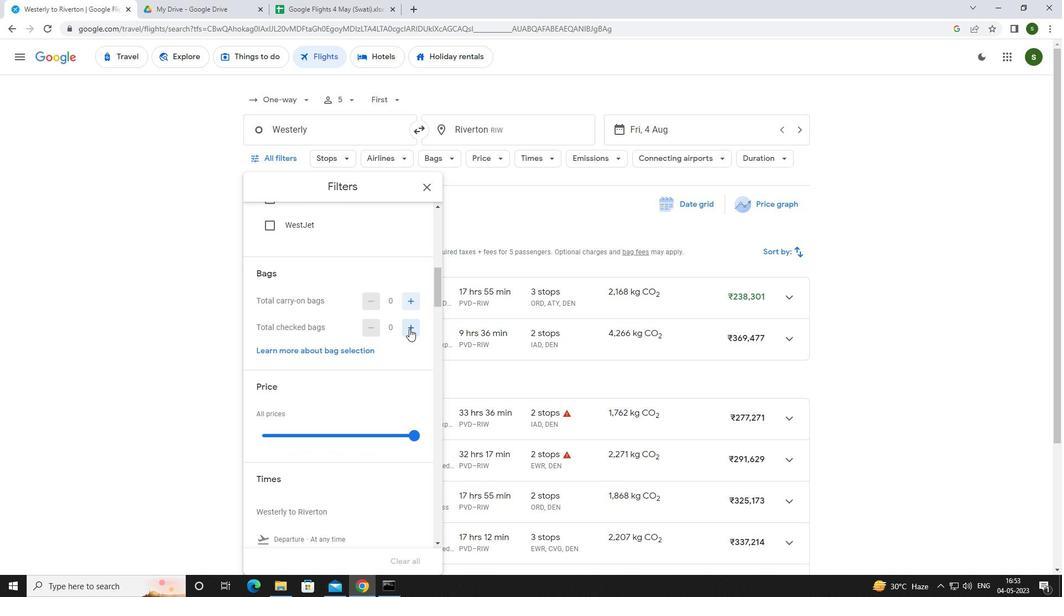 
Action: Mouse pressed left at (409, 328)
Screenshot: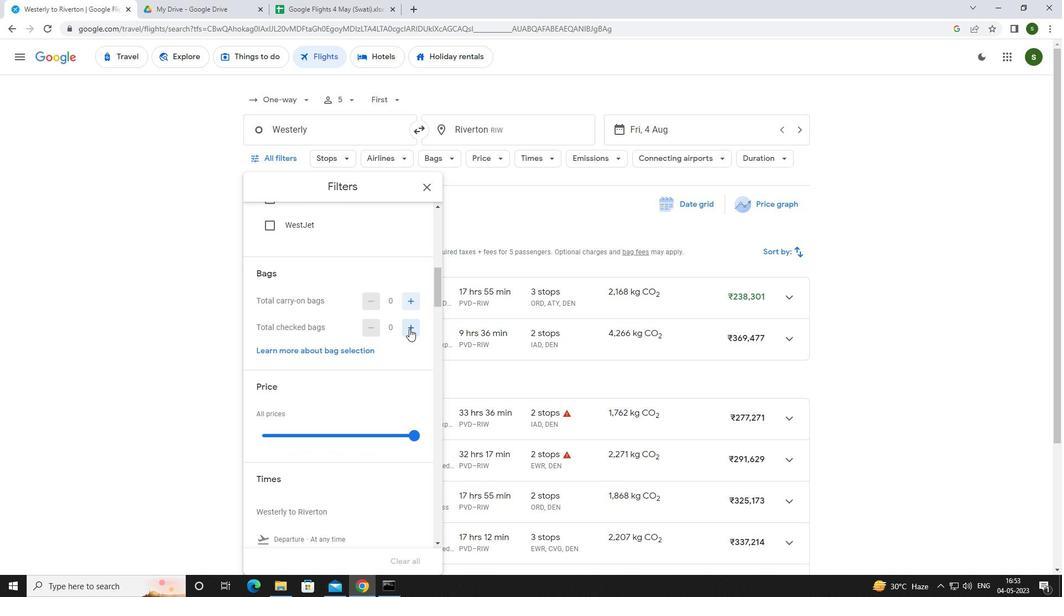 
Action: Mouse moved to (408, 328)
Screenshot: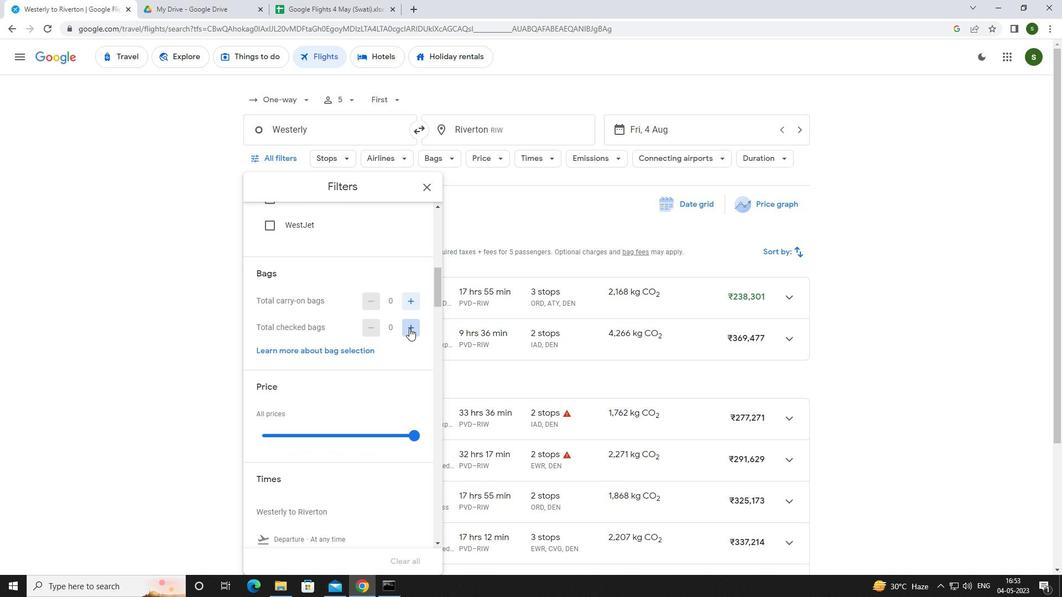 
Action: Mouse pressed left at (408, 328)
Screenshot: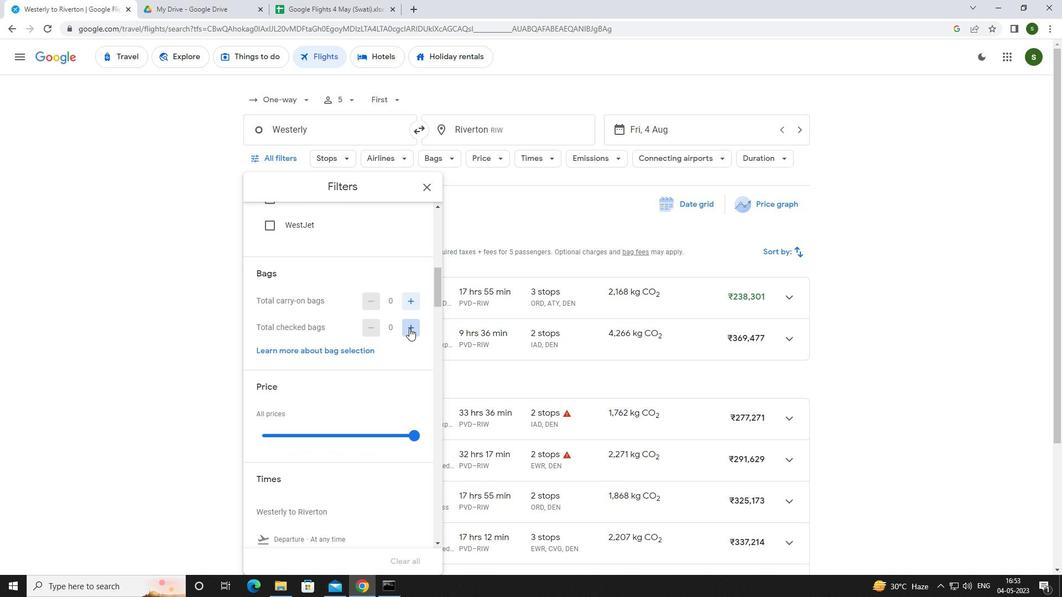 
Action: Mouse moved to (407, 329)
Screenshot: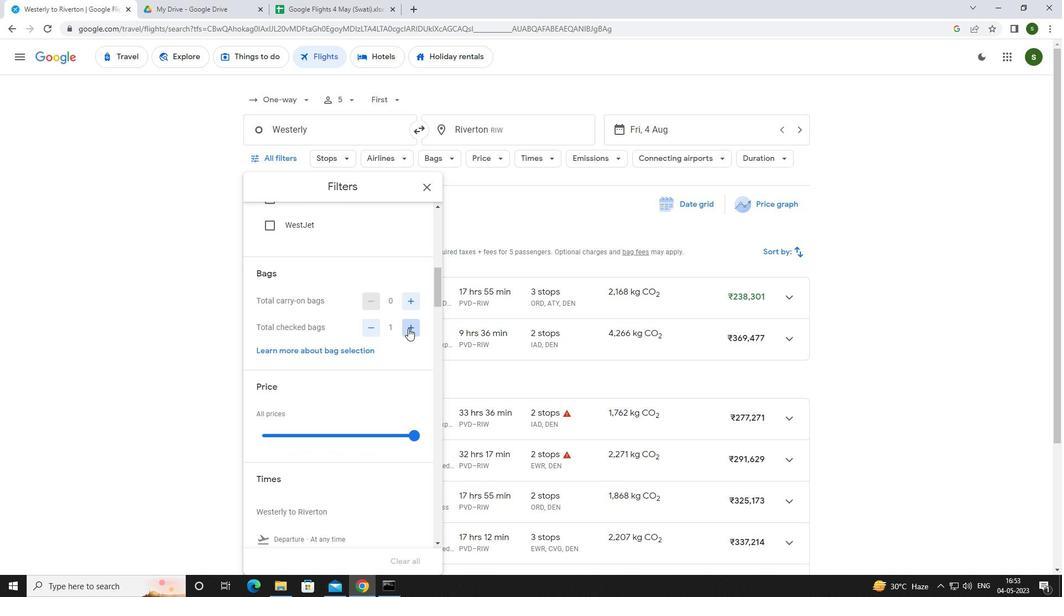 
Action: Mouse pressed left at (407, 329)
Screenshot: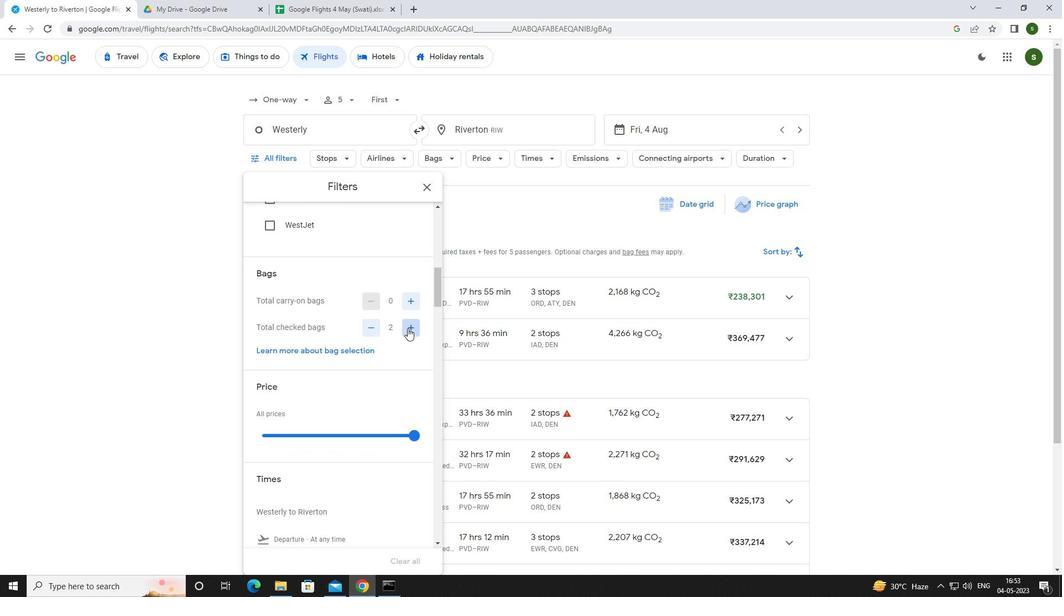
Action: Mouse pressed left at (407, 329)
Screenshot: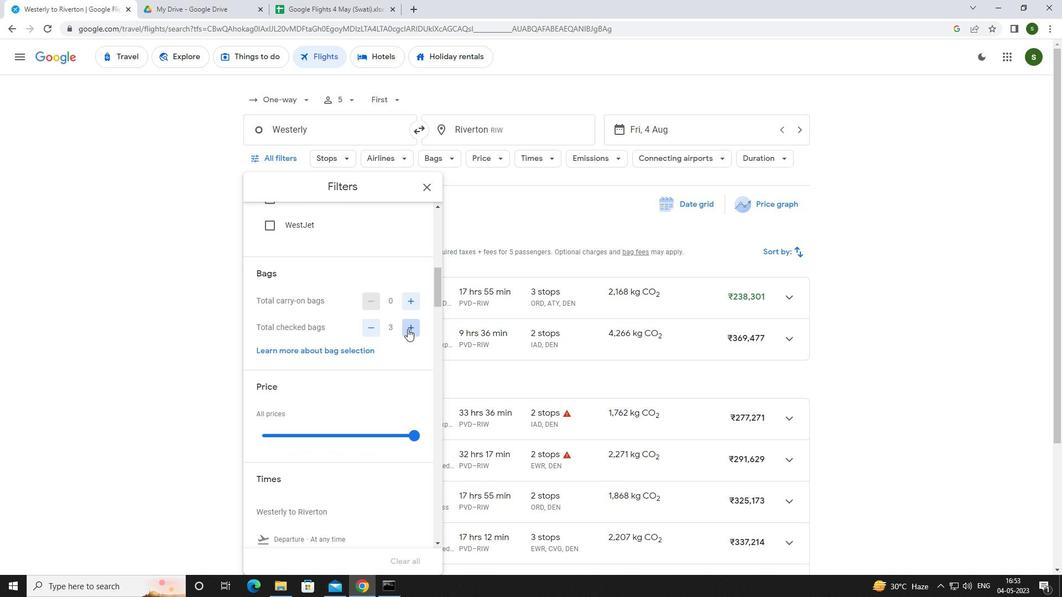 
Action: Mouse moved to (404, 329)
Screenshot: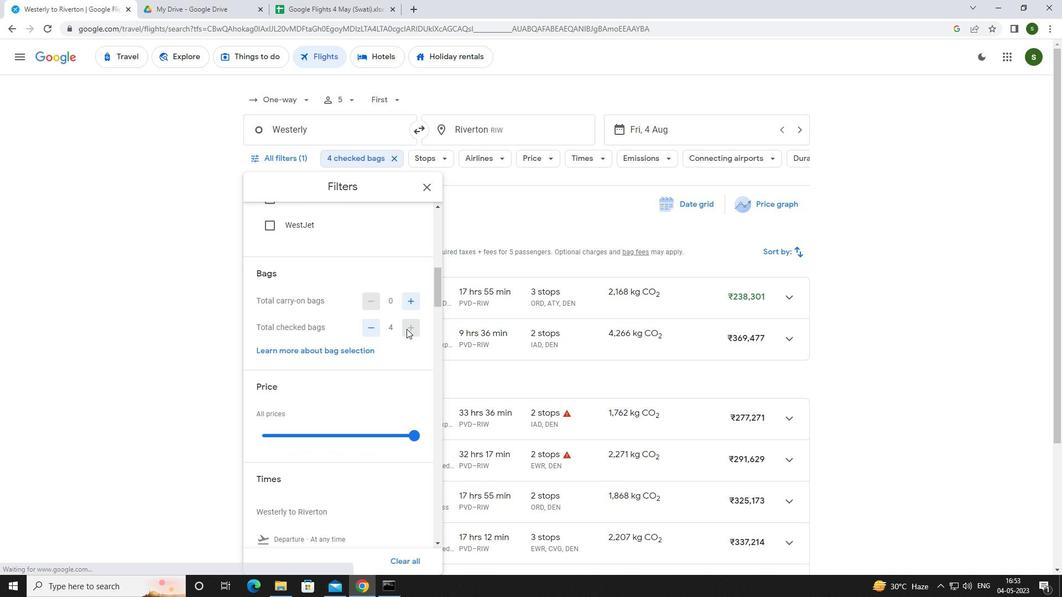 
Action: Mouse scrolled (404, 329) with delta (0, 0)
Screenshot: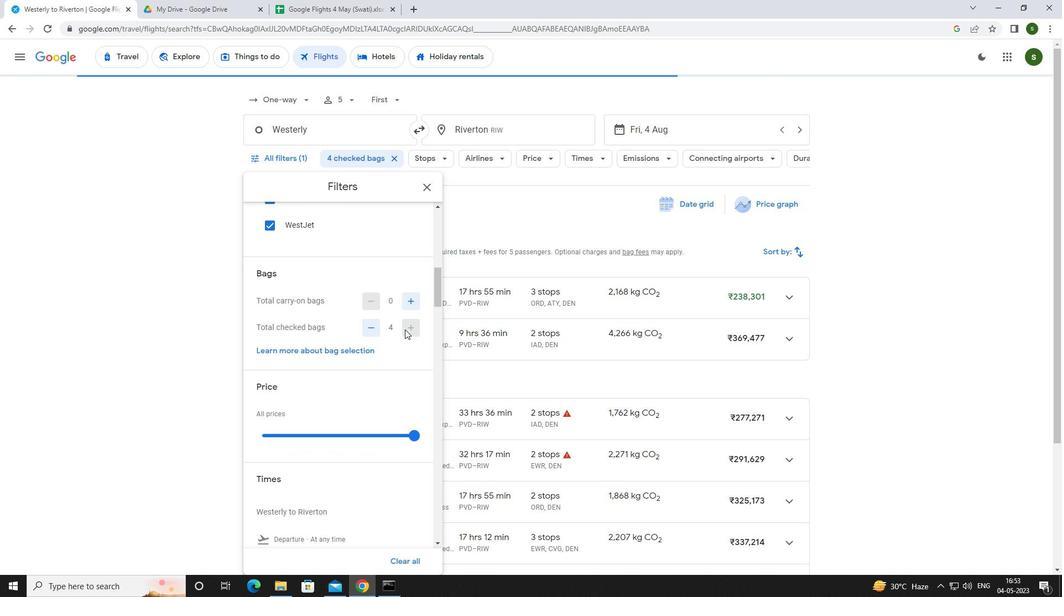 
Action: Mouse moved to (415, 378)
Screenshot: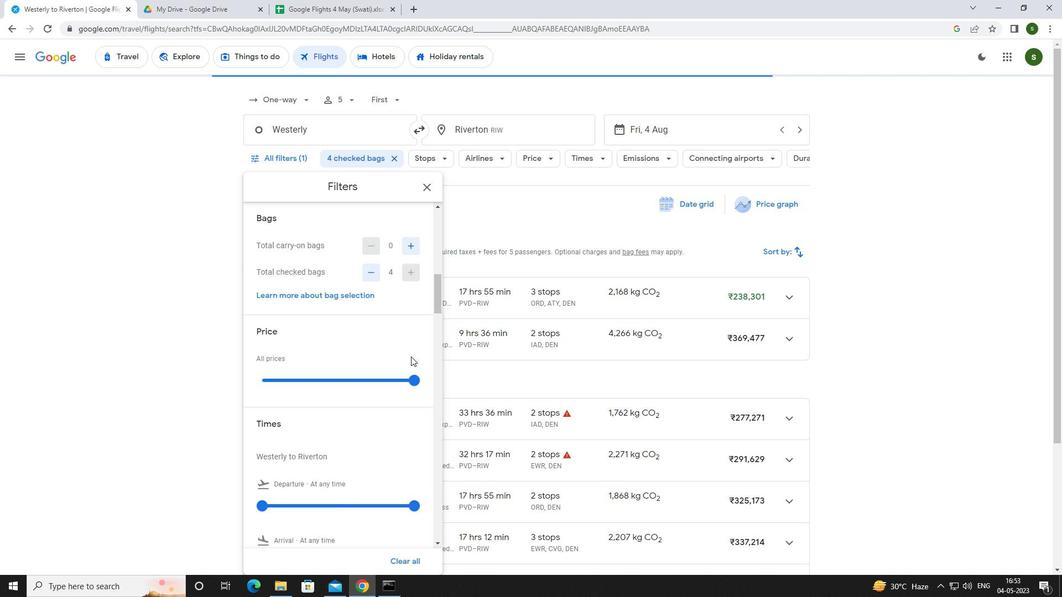 
Action: Mouse pressed left at (415, 378)
Screenshot: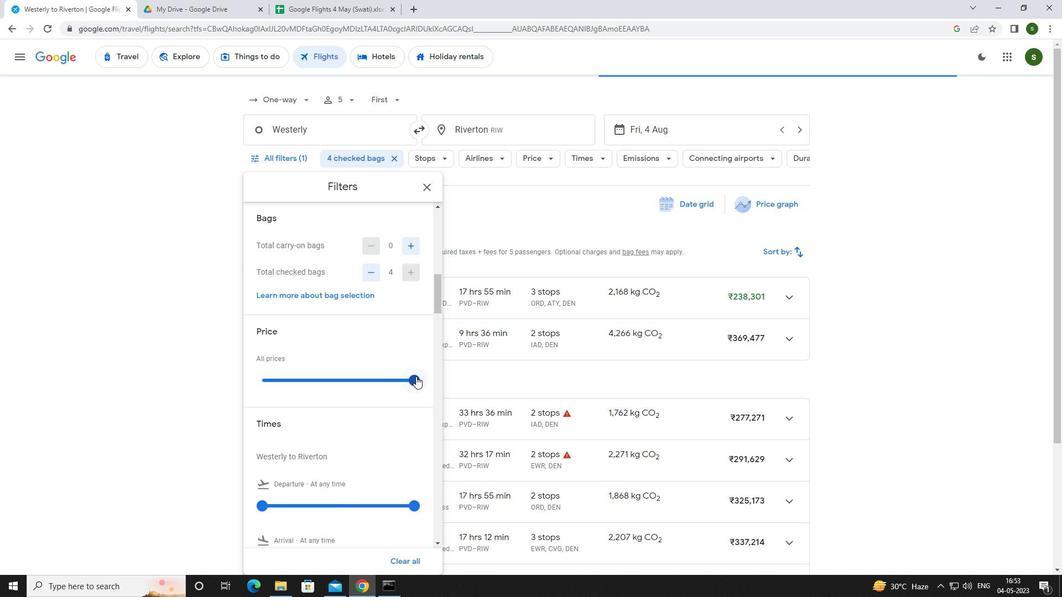 
Action: Mouse moved to (258, 385)
Screenshot: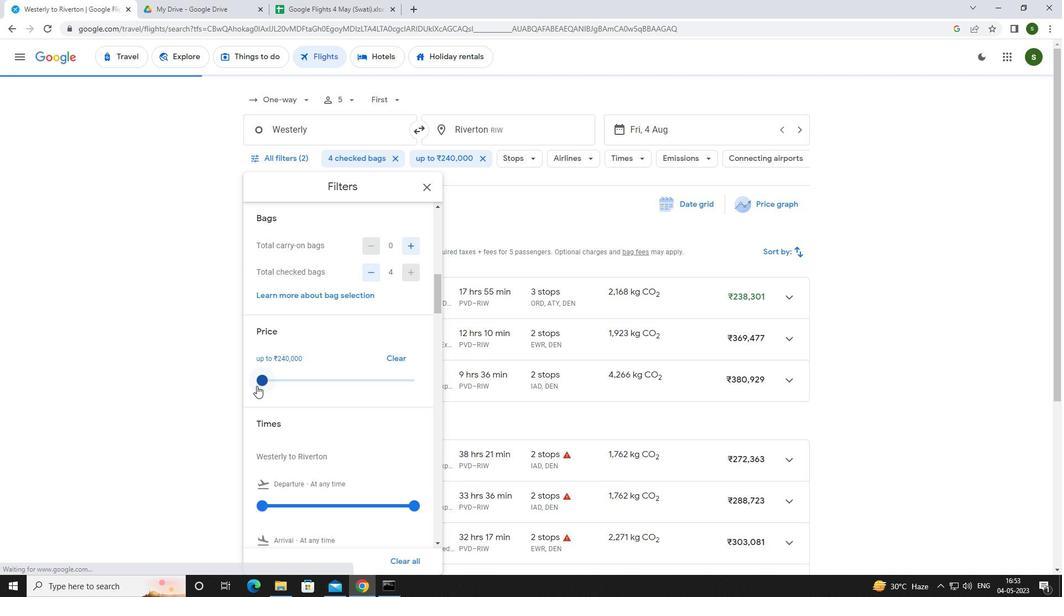 
Action: Mouse scrolled (258, 385) with delta (0, 0)
Screenshot: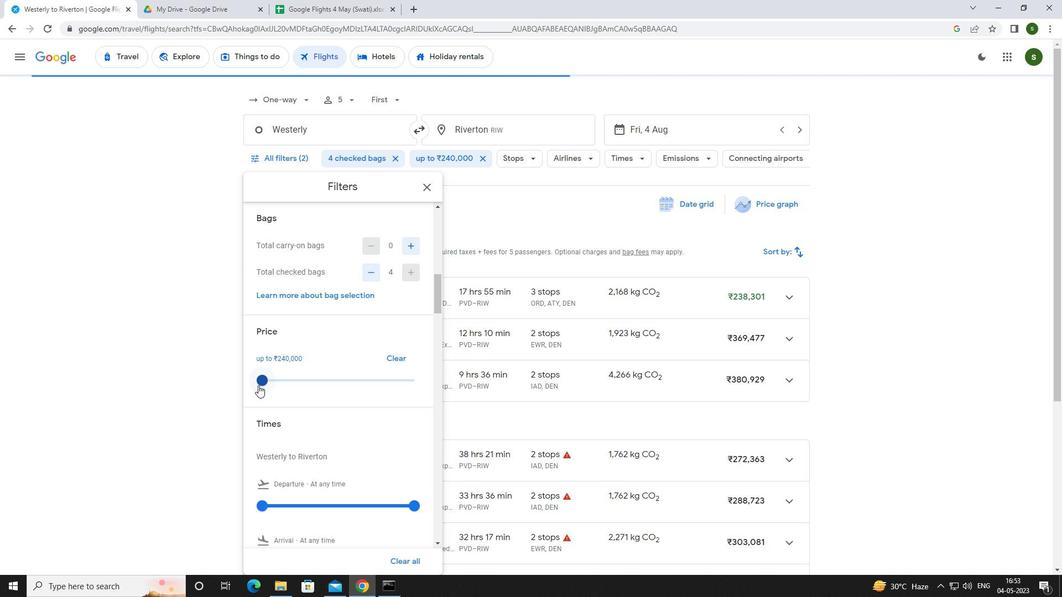 
Action: Mouse scrolled (258, 385) with delta (0, 0)
Screenshot: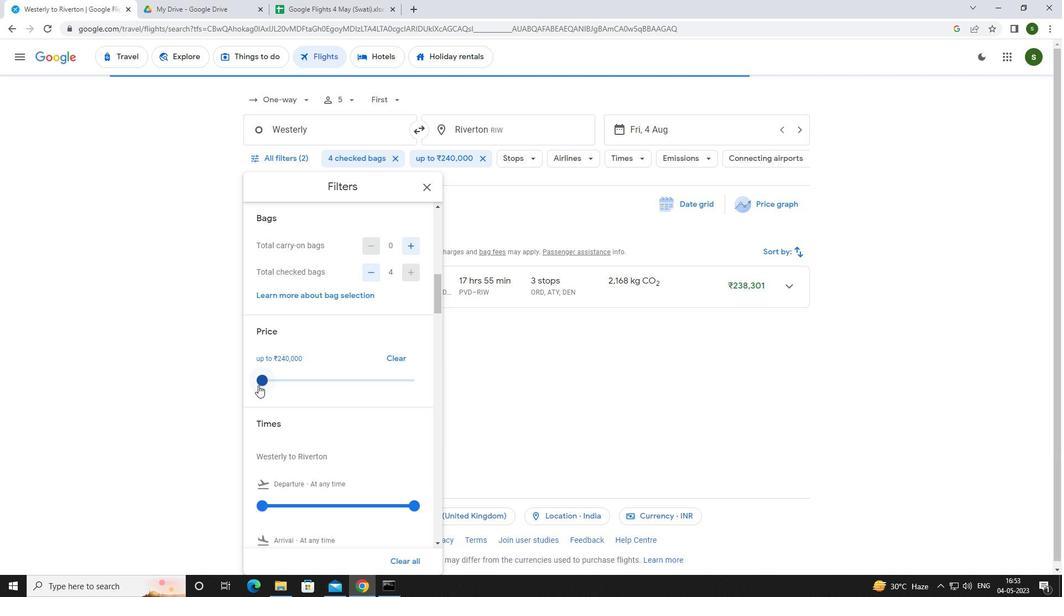 
Action: Mouse moved to (263, 394)
Screenshot: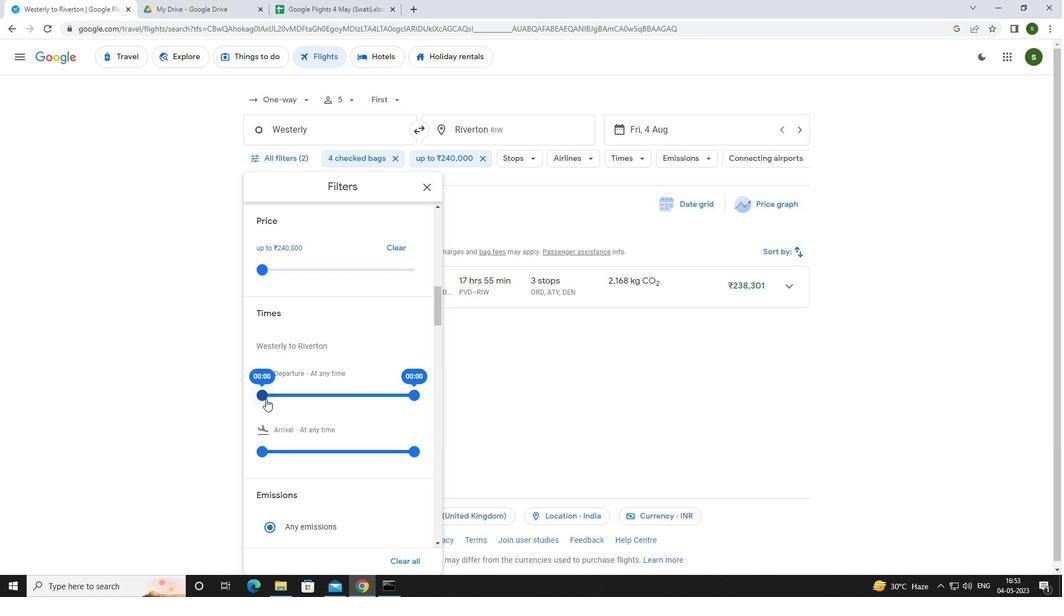 
Action: Mouse pressed left at (263, 394)
Screenshot: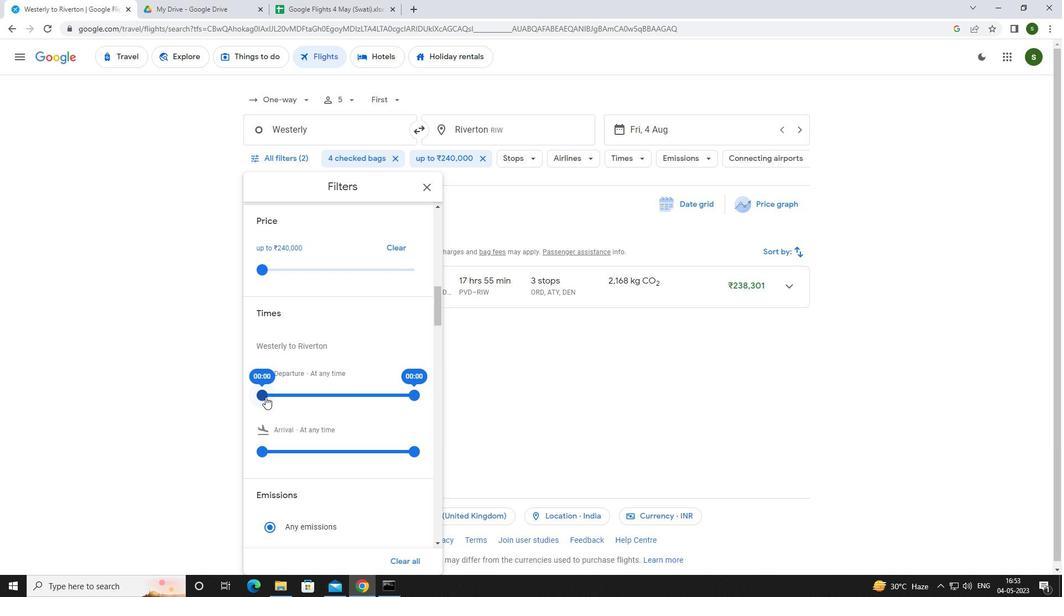 
Action: Mouse moved to (536, 409)
Screenshot: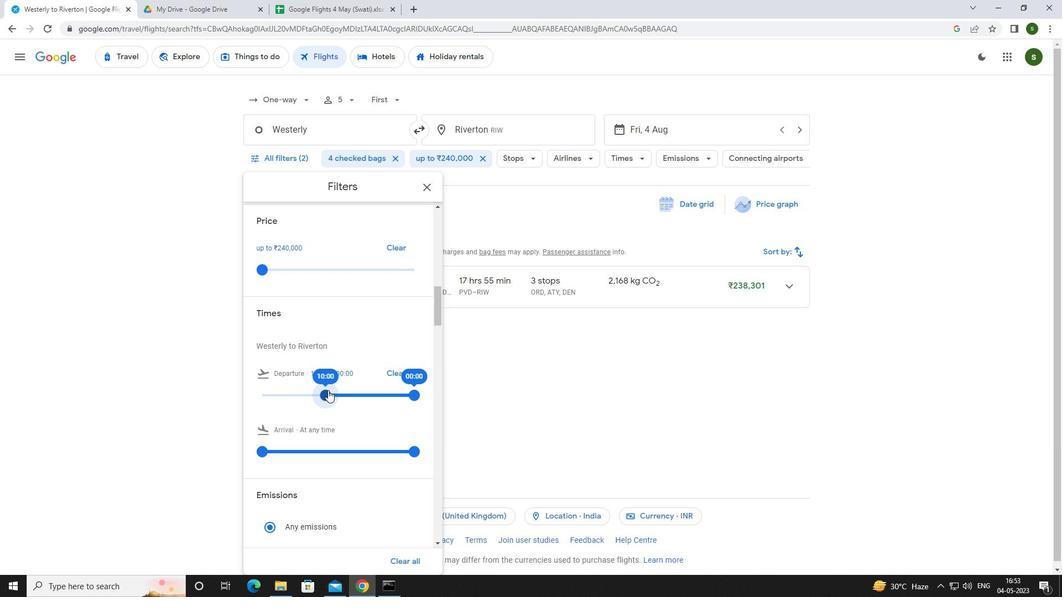 
Action: Mouse pressed left at (536, 409)
Screenshot: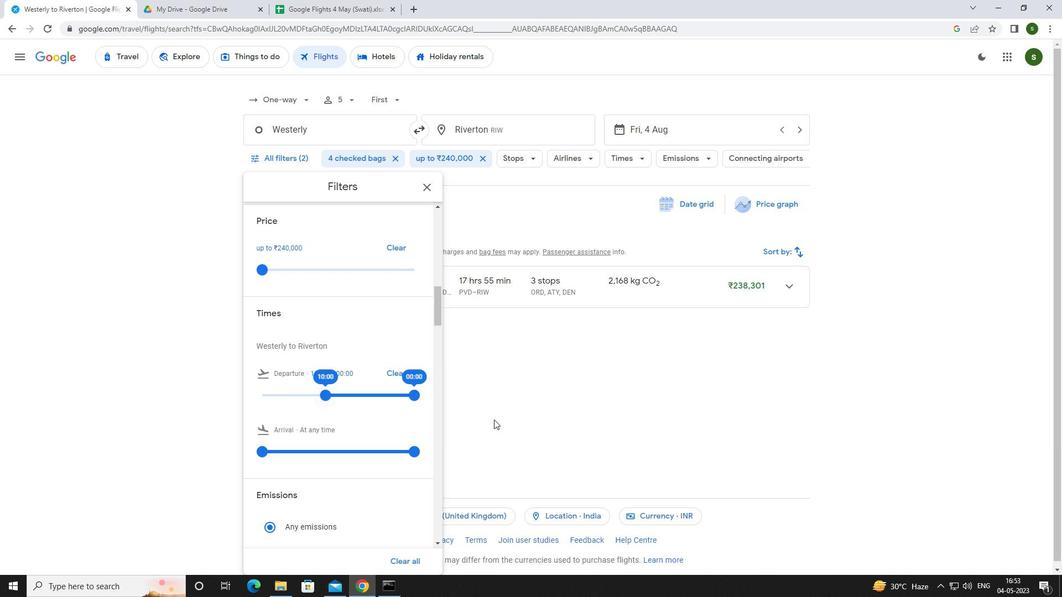 
